 Task: Create a due date automation trigger when advanced on, on the tuesday before a card is due add dates not starting tomorrow at 11:00 AM.
Action: Mouse moved to (1394, 111)
Screenshot: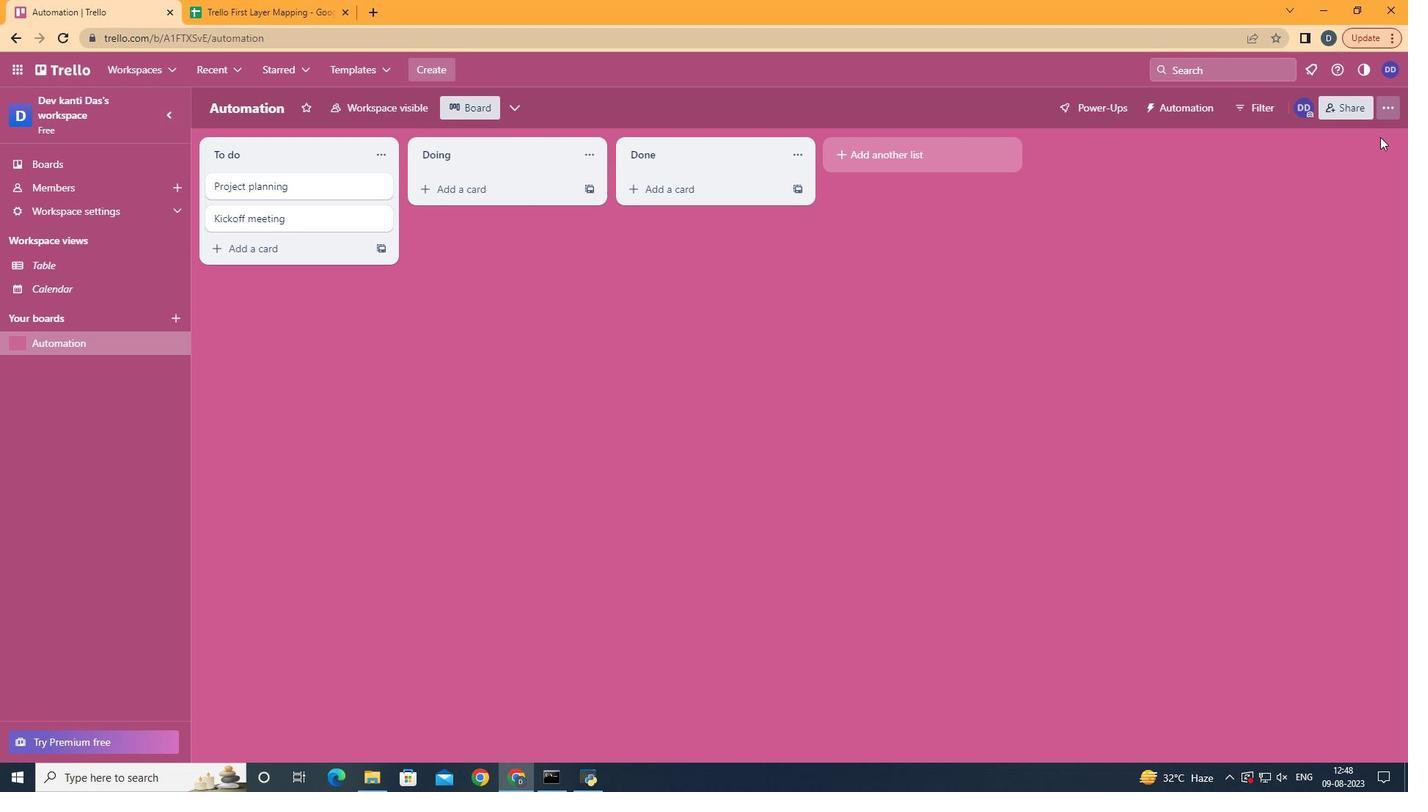 
Action: Mouse pressed left at (1394, 111)
Screenshot: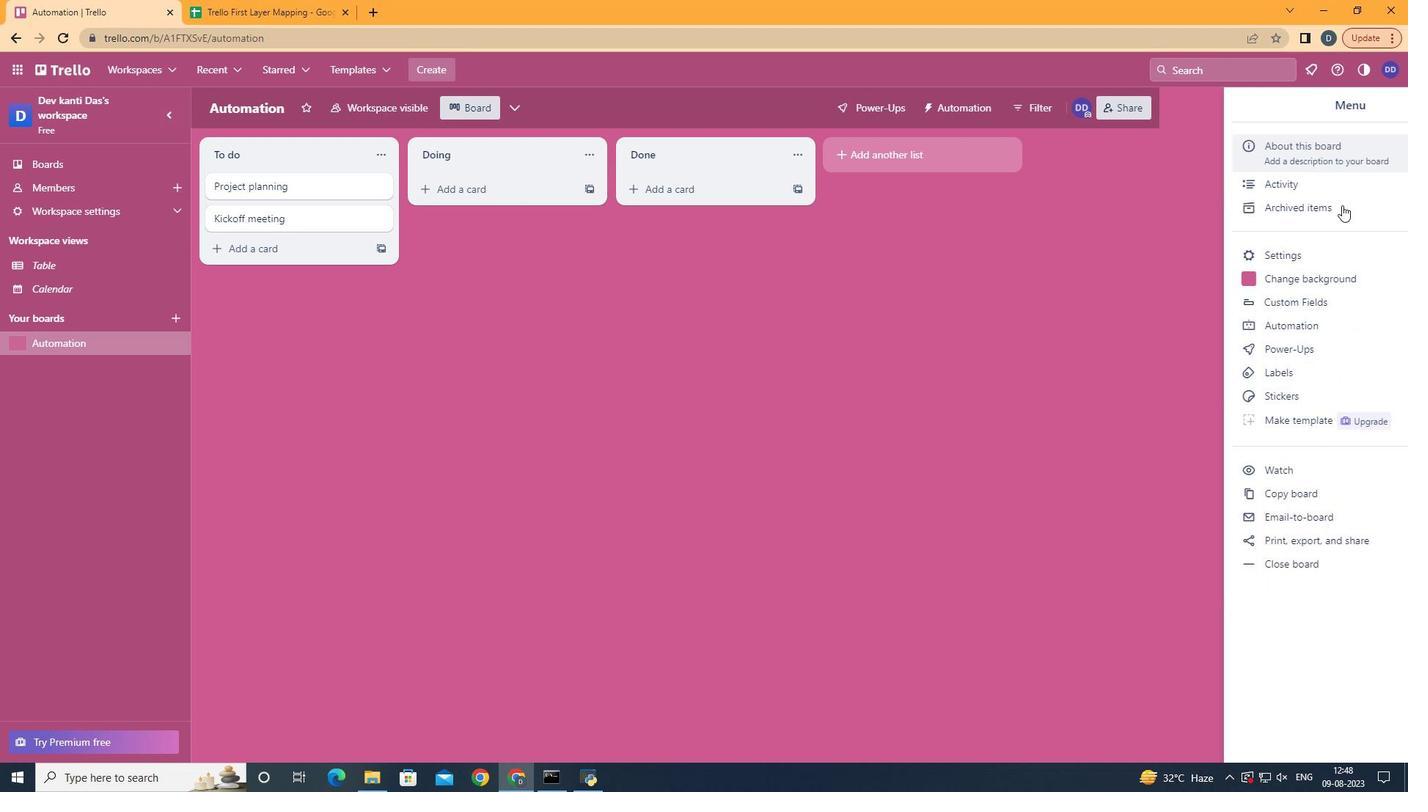 
Action: Mouse moved to (1226, 321)
Screenshot: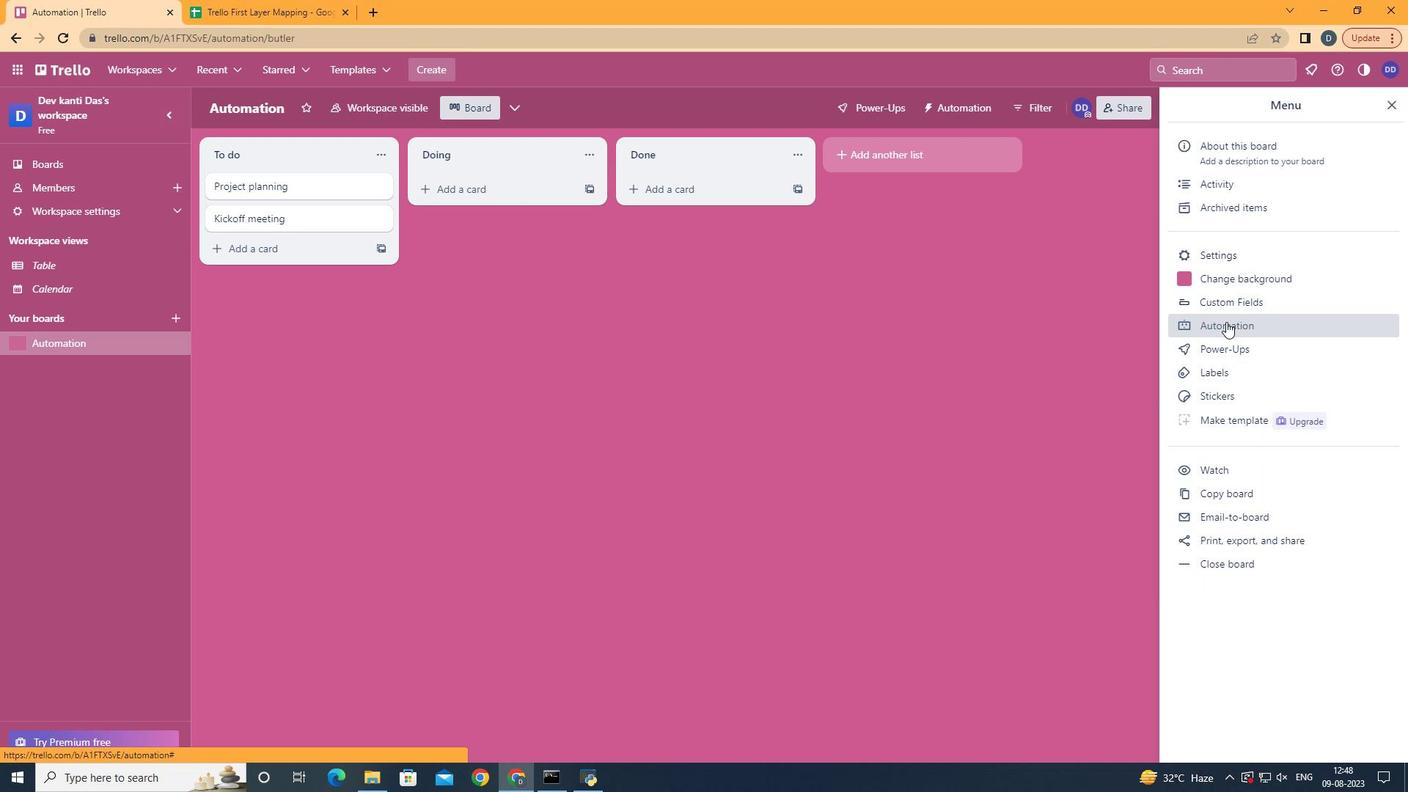 
Action: Mouse pressed left at (1226, 321)
Screenshot: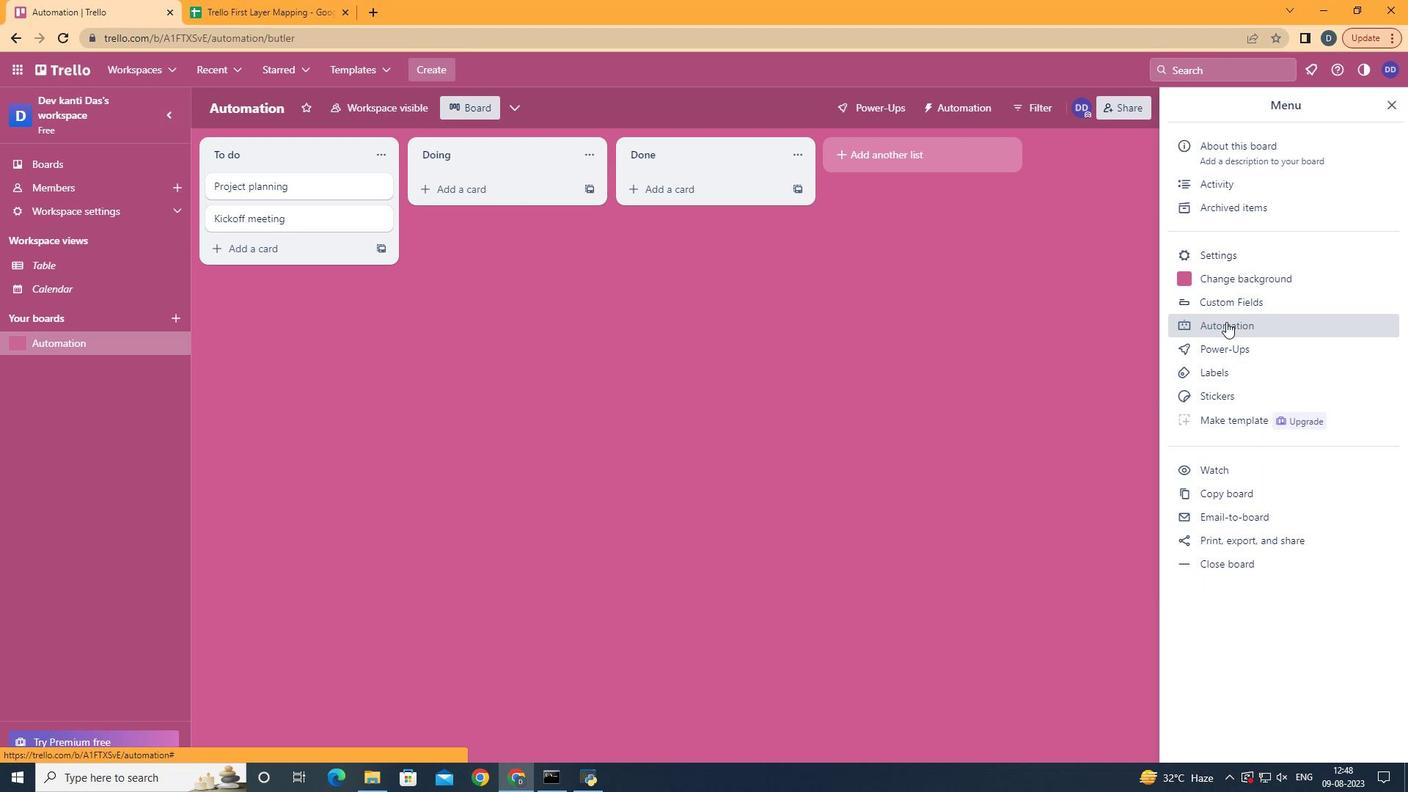 
Action: Mouse moved to (253, 293)
Screenshot: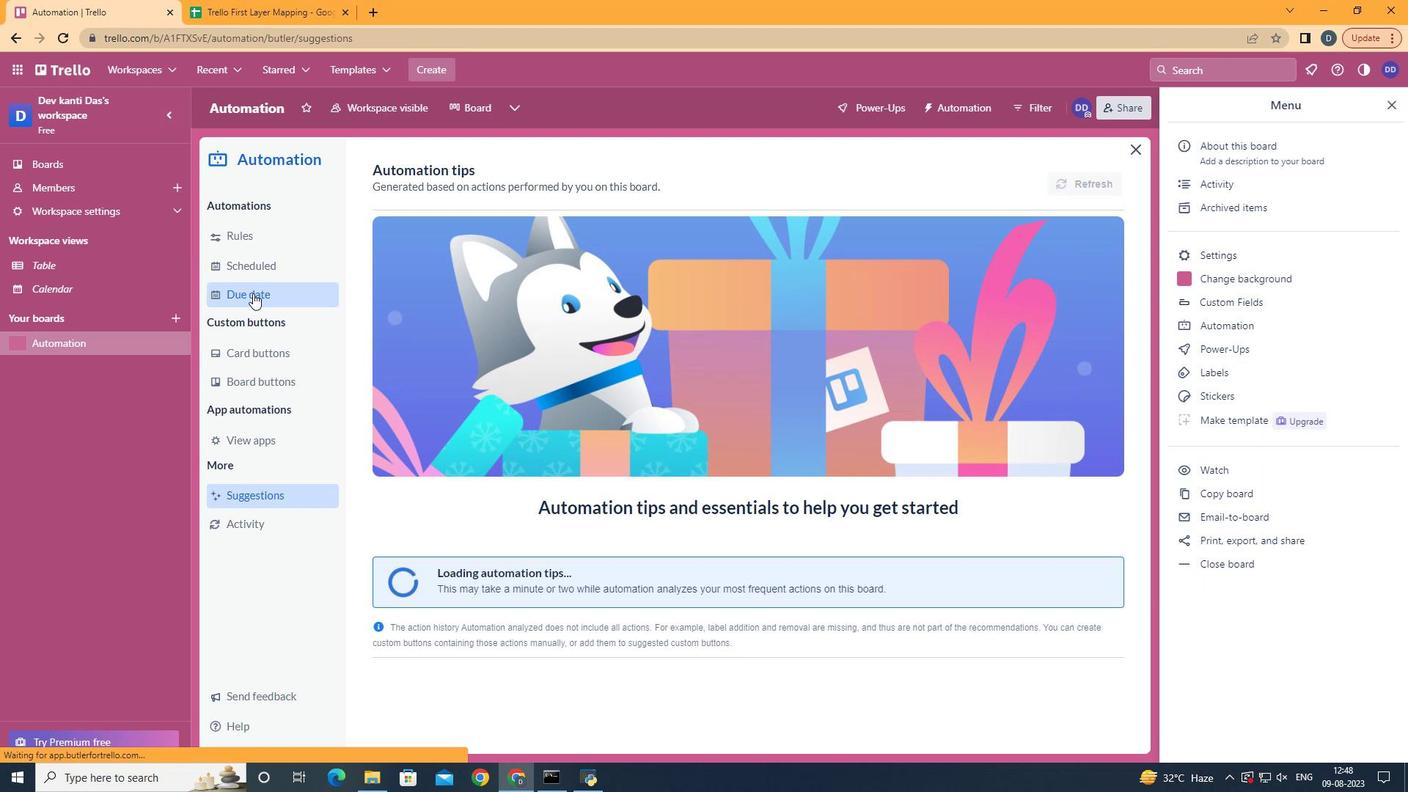 
Action: Mouse pressed left at (253, 293)
Screenshot: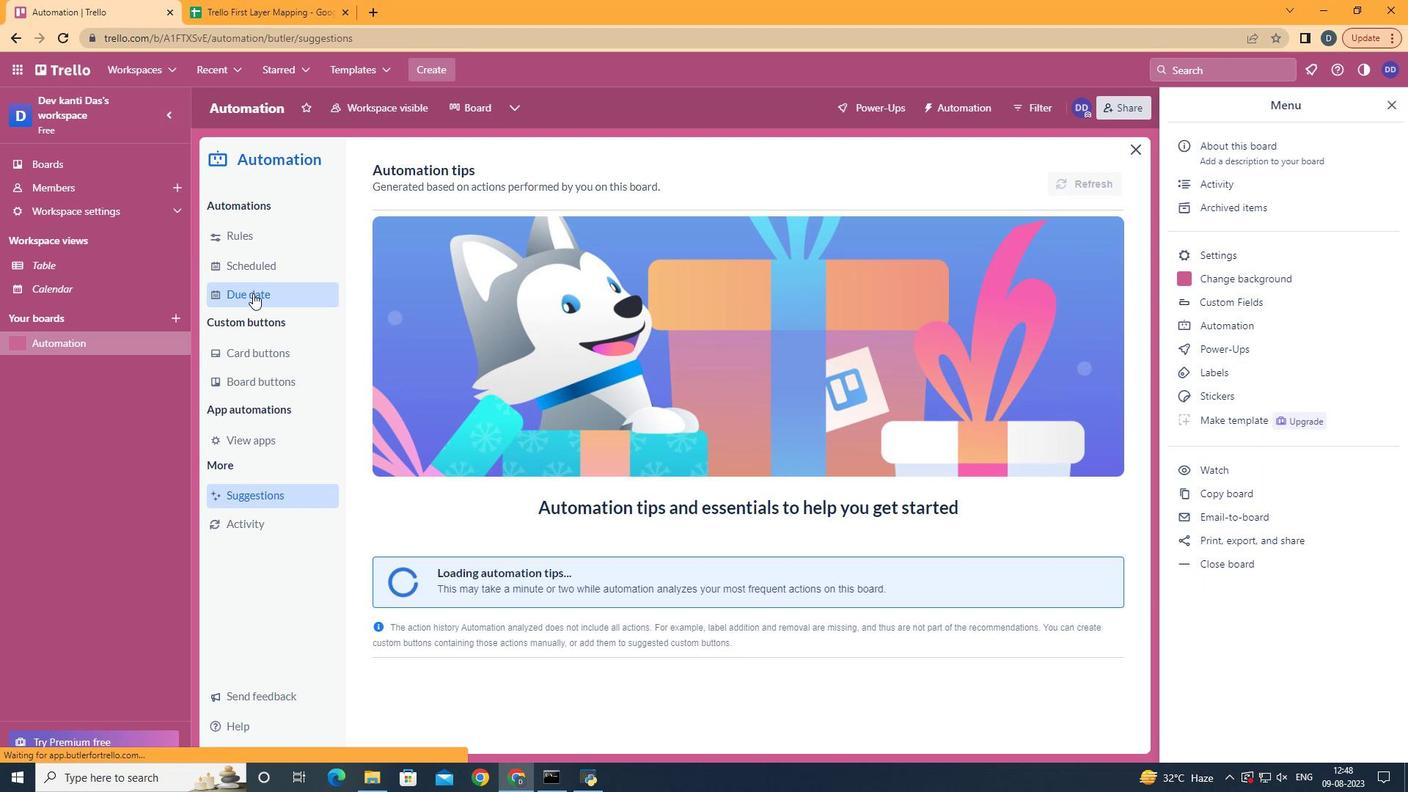 
Action: Mouse moved to (1016, 174)
Screenshot: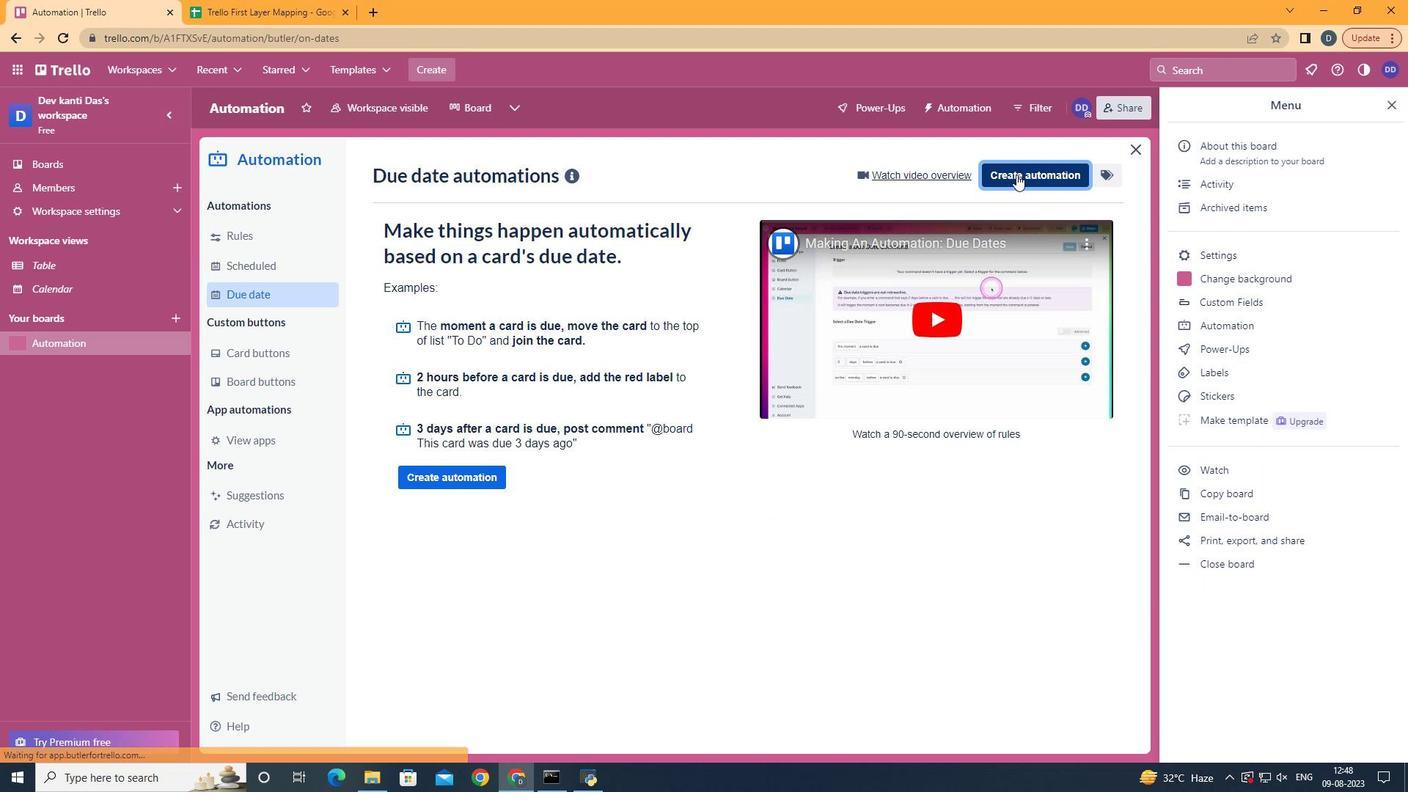 
Action: Mouse pressed left at (1016, 174)
Screenshot: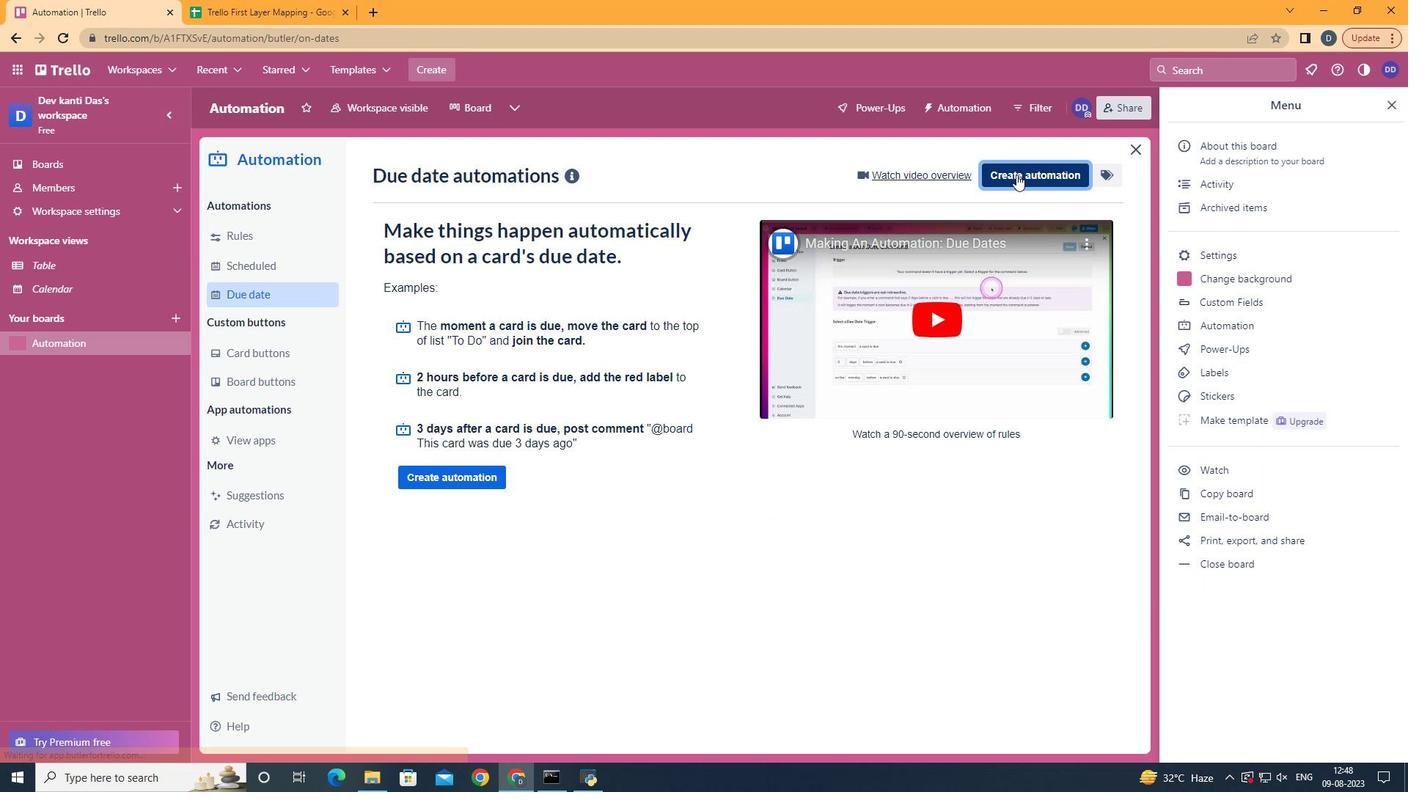 
Action: Mouse moved to (746, 313)
Screenshot: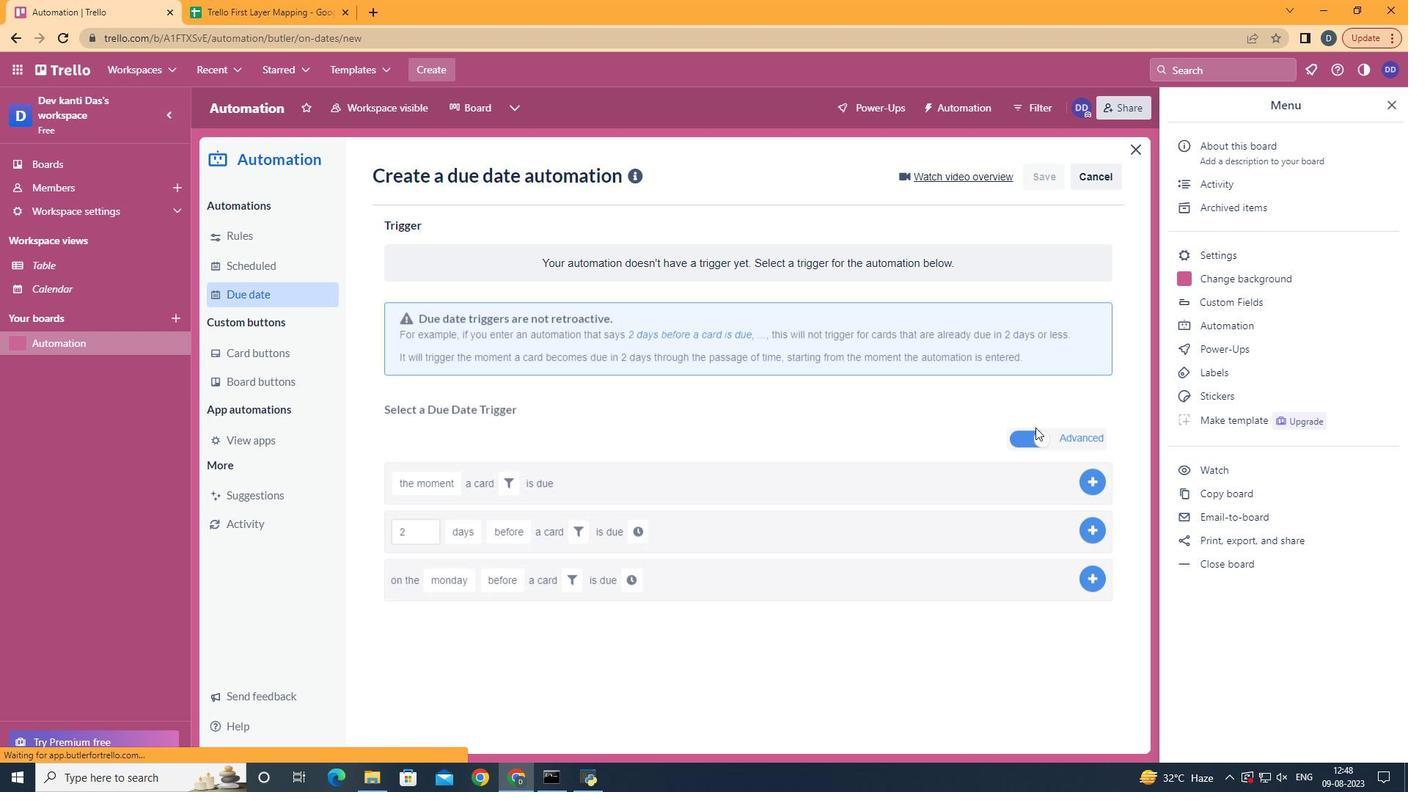 
Action: Mouse pressed left at (746, 313)
Screenshot: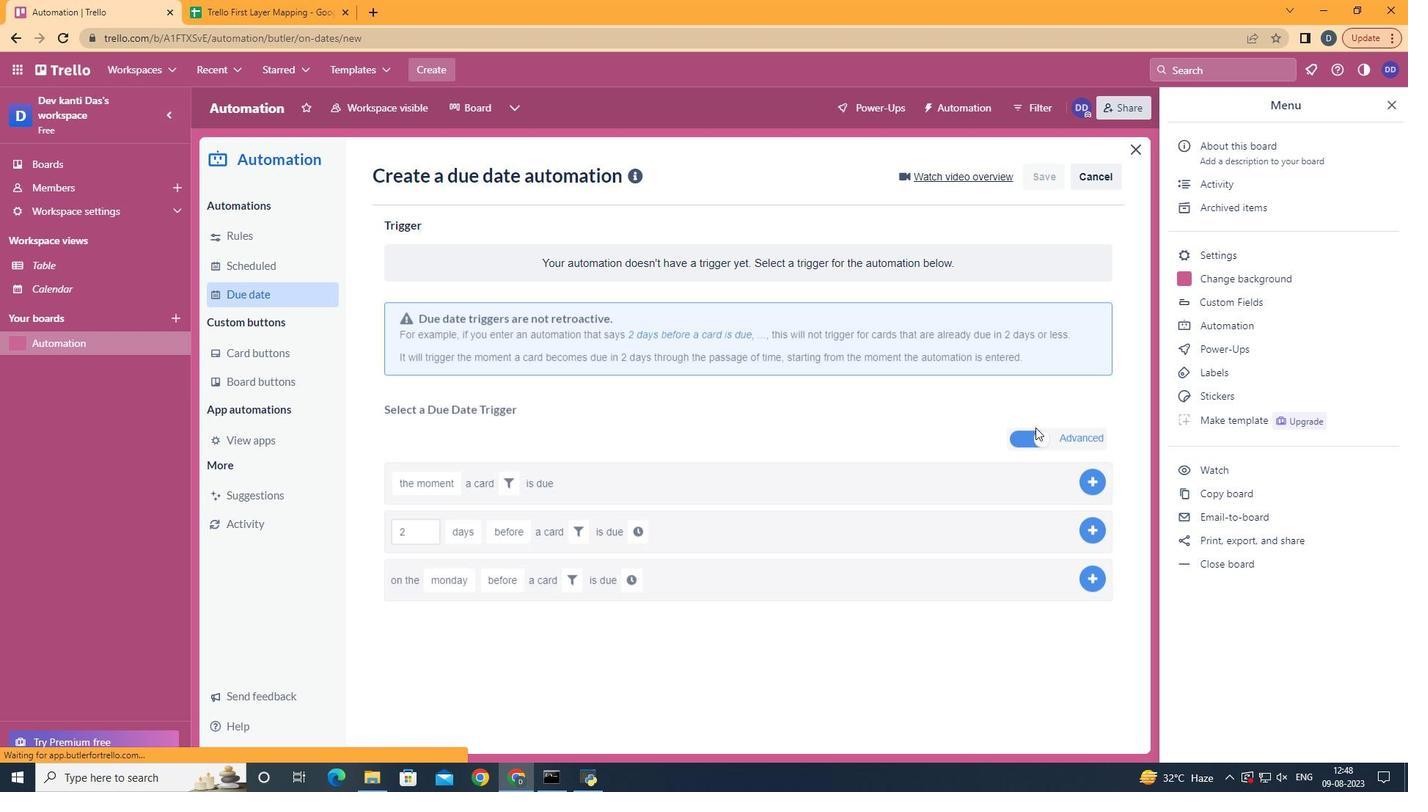 
Action: Mouse moved to (473, 410)
Screenshot: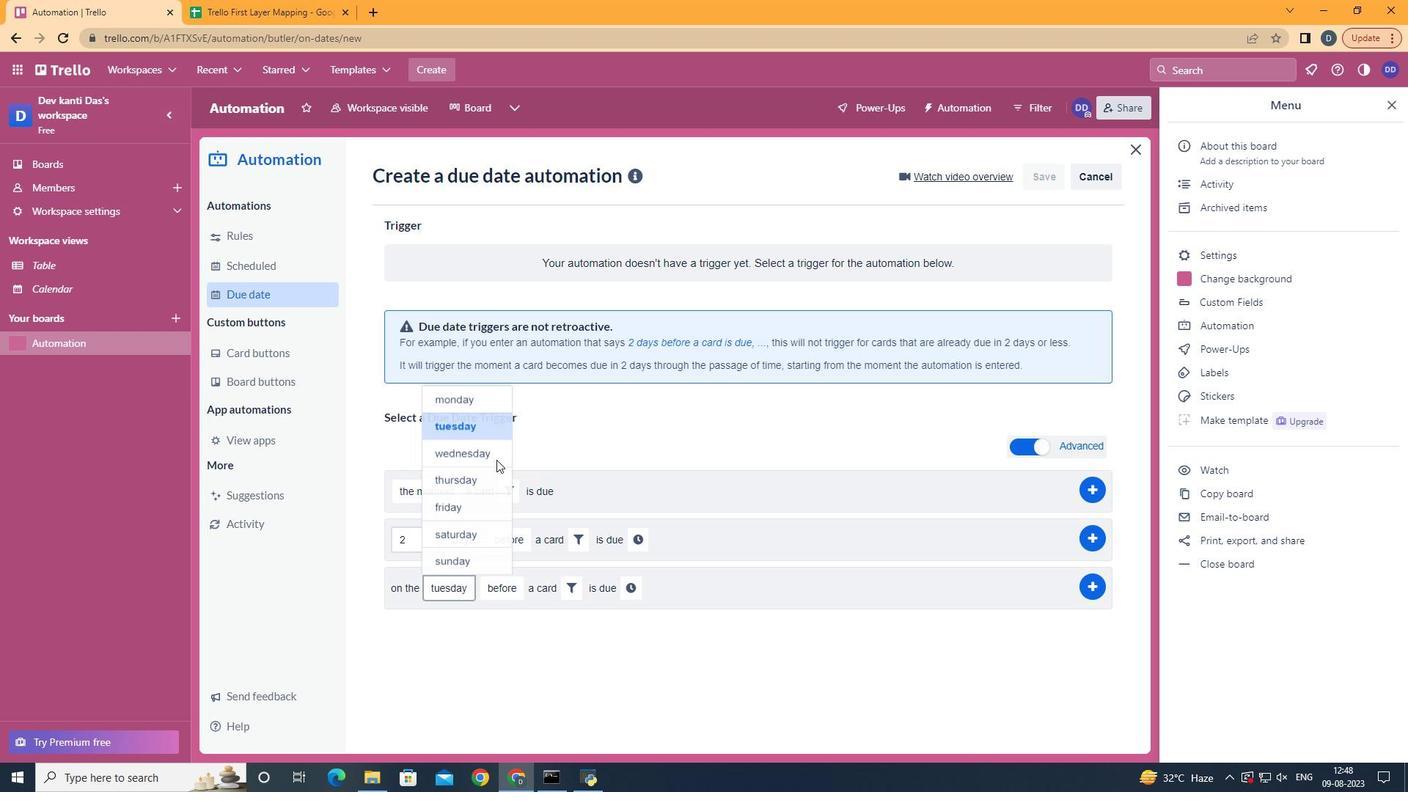 
Action: Mouse pressed left at (473, 410)
Screenshot: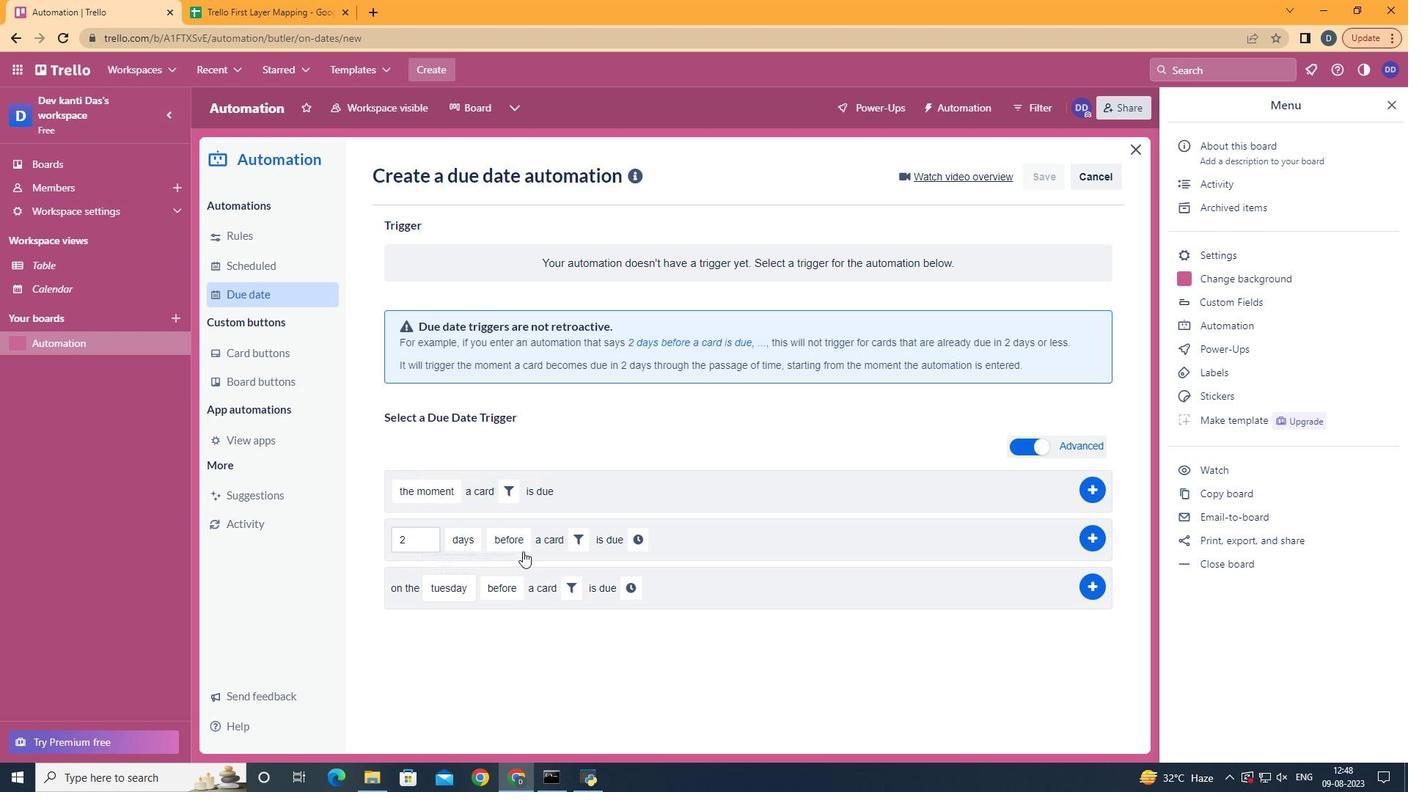 
Action: Mouse moved to (517, 620)
Screenshot: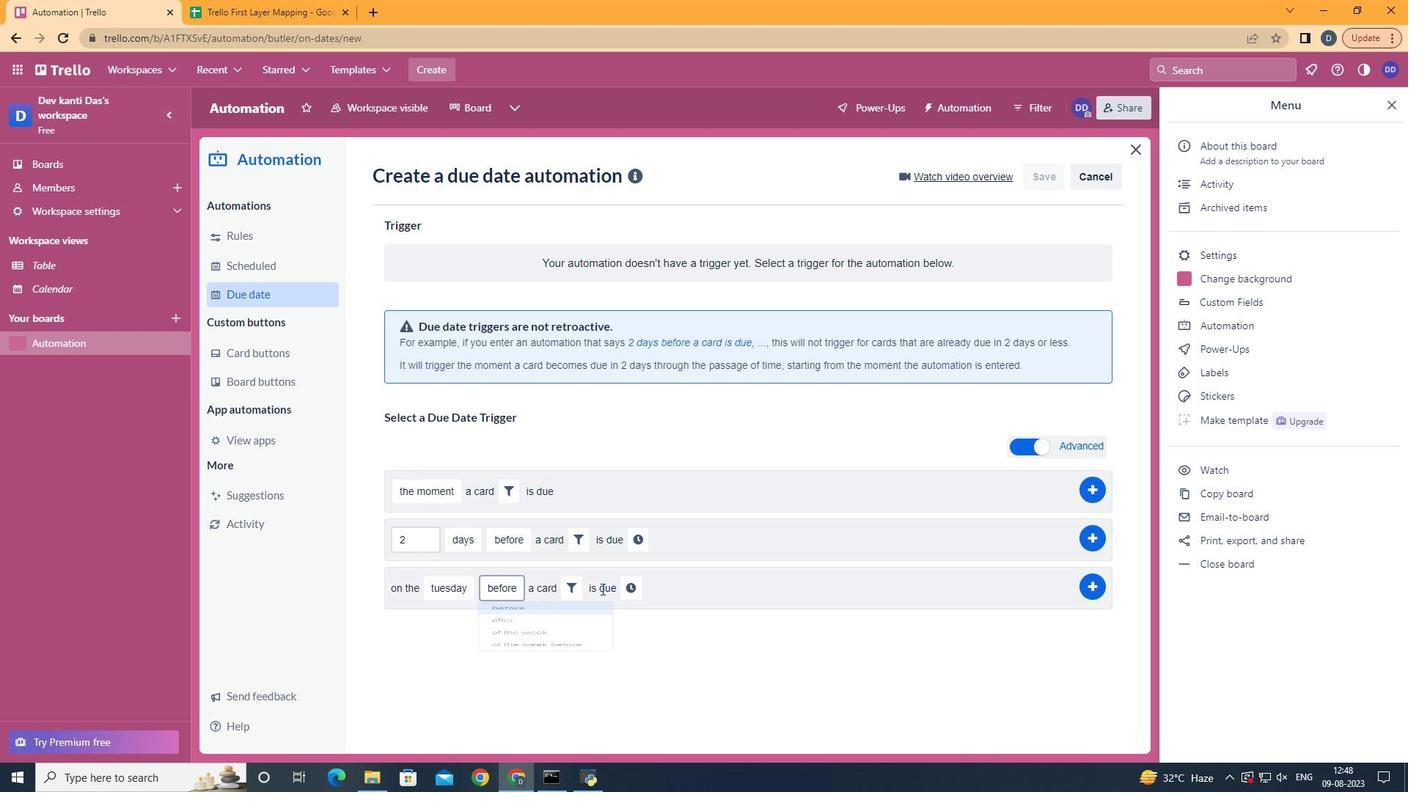 
Action: Mouse pressed left at (517, 620)
Screenshot: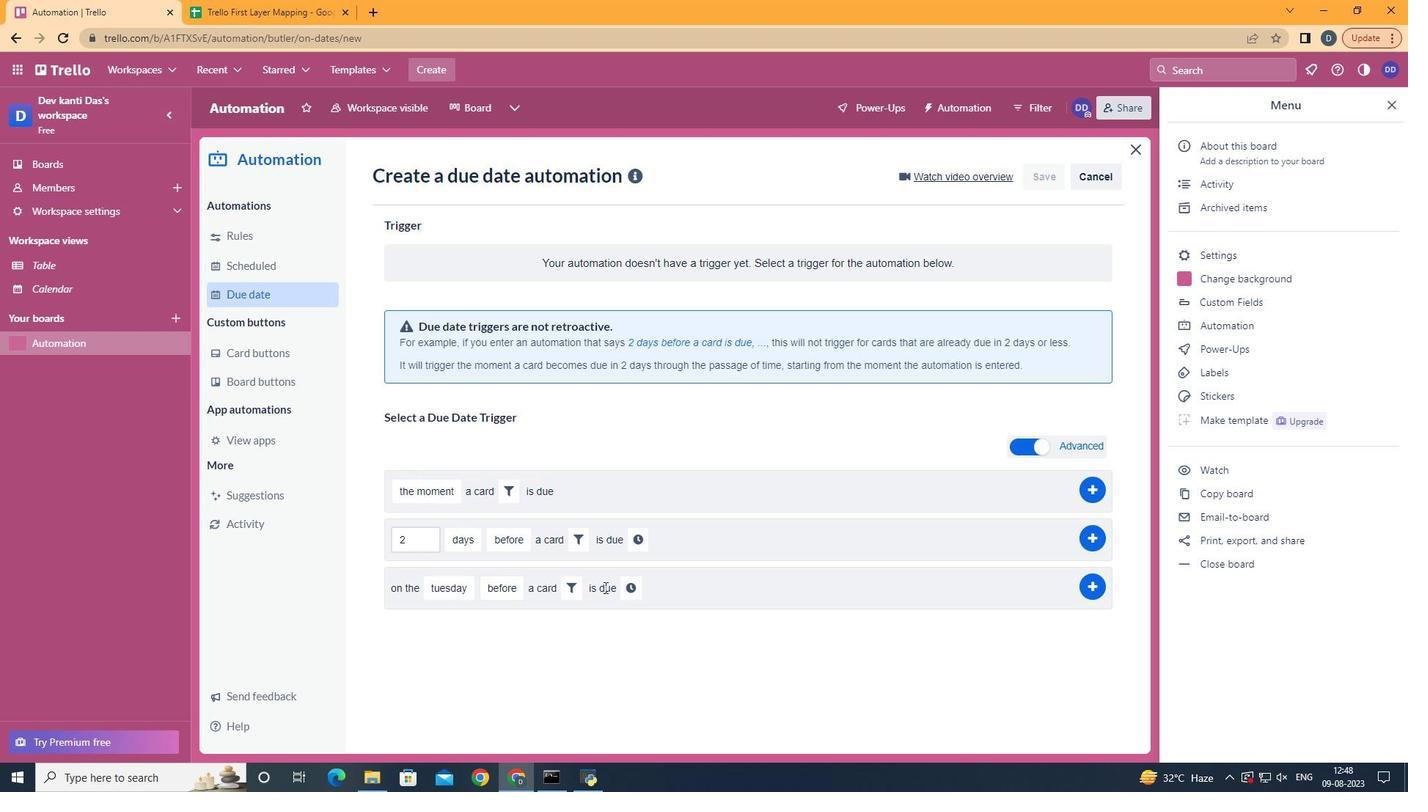 
Action: Mouse moved to (576, 586)
Screenshot: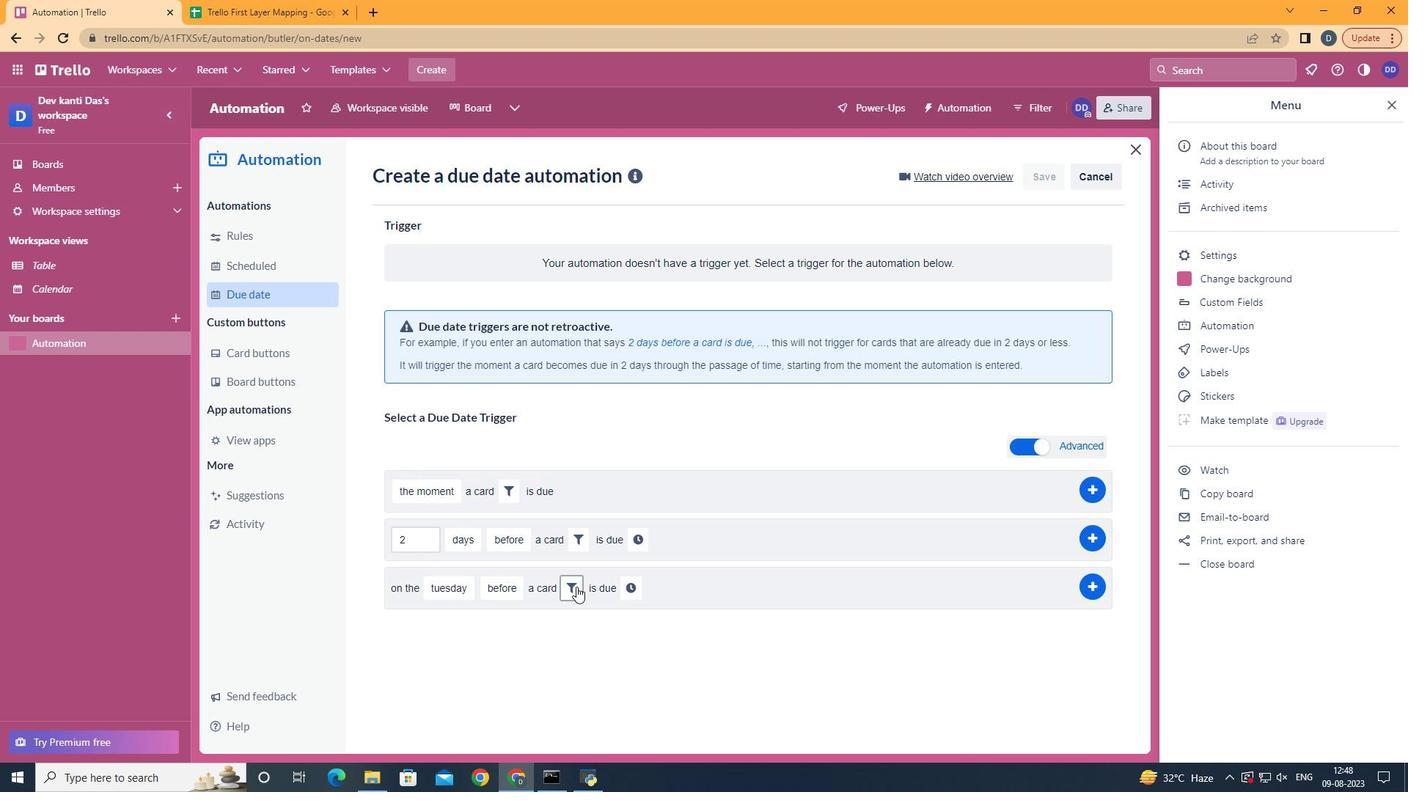 
Action: Mouse pressed left at (576, 586)
Screenshot: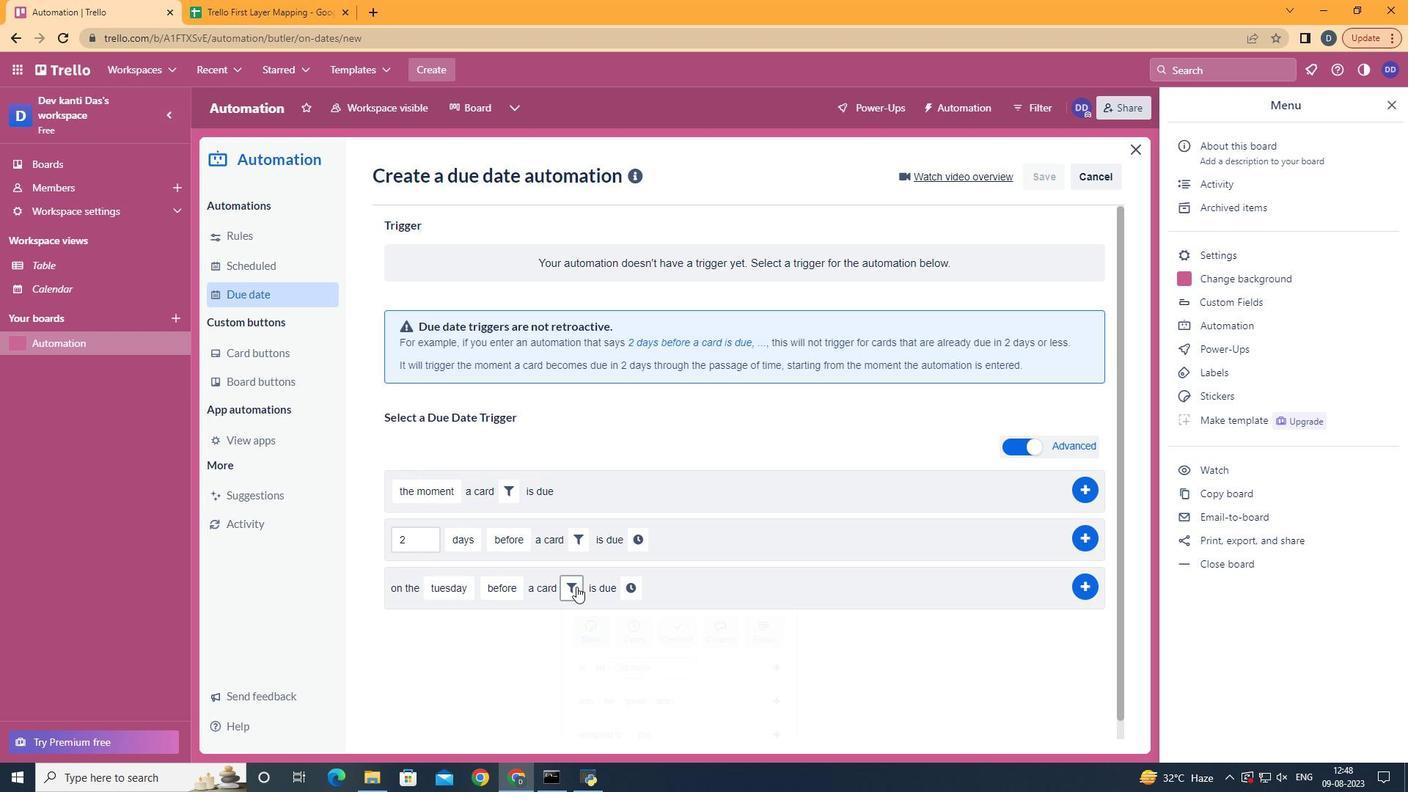 
Action: Mouse moved to (652, 641)
Screenshot: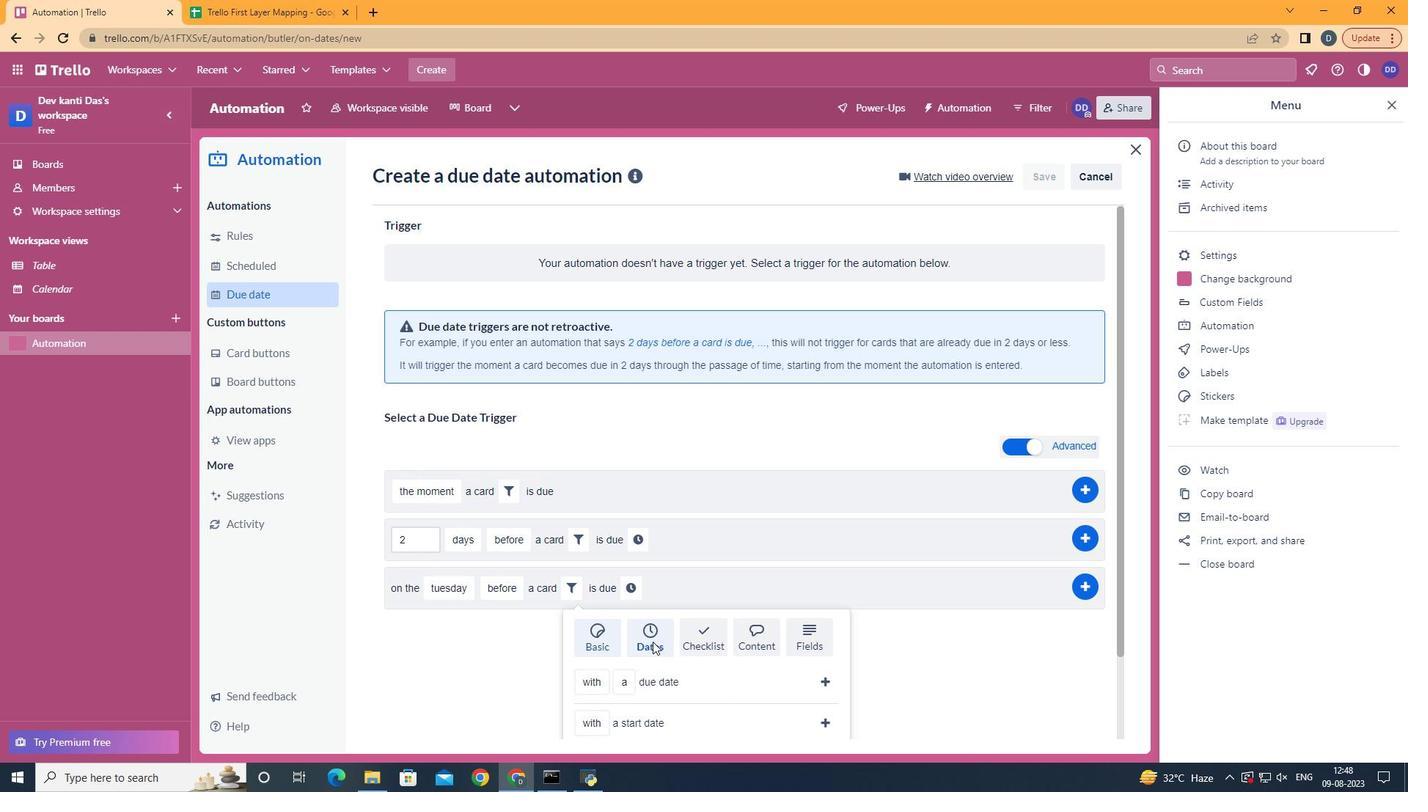 
Action: Mouse pressed left at (652, 641)
Screenshot: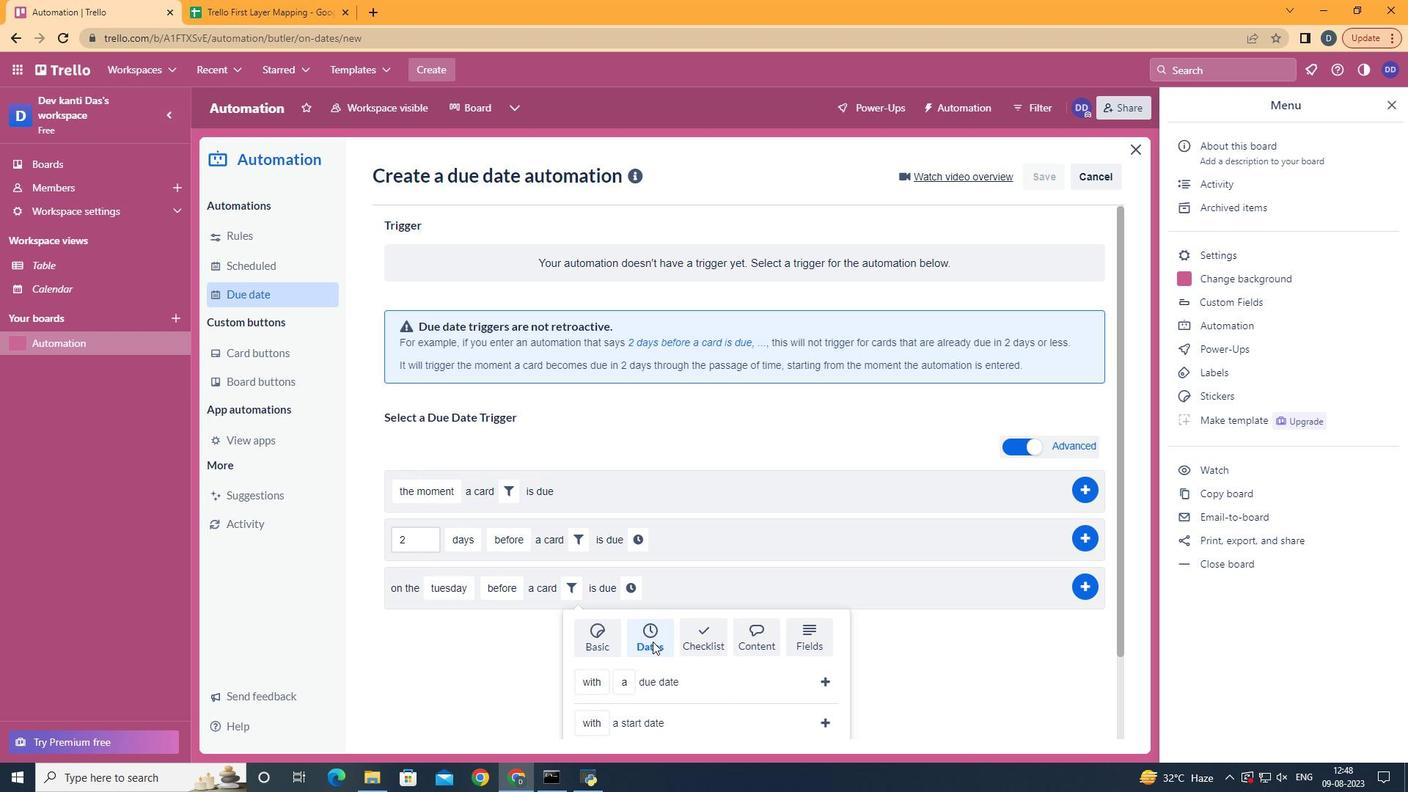
Action: Mouse scrolled (652, 641) with delta (0, 0)
Screenshot: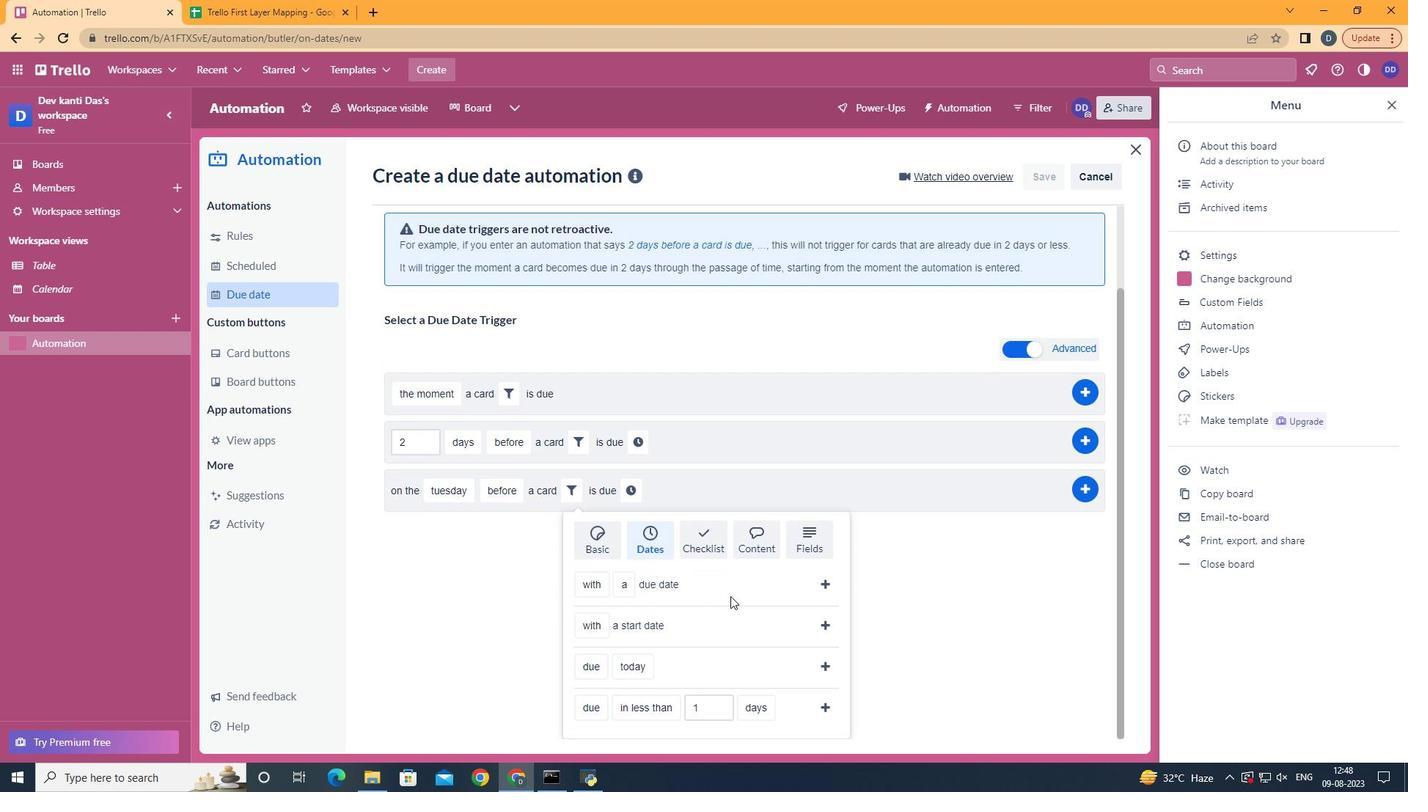 
Action: Mouse scrolled (652, 641) with delta (0, 0)
Screenshot: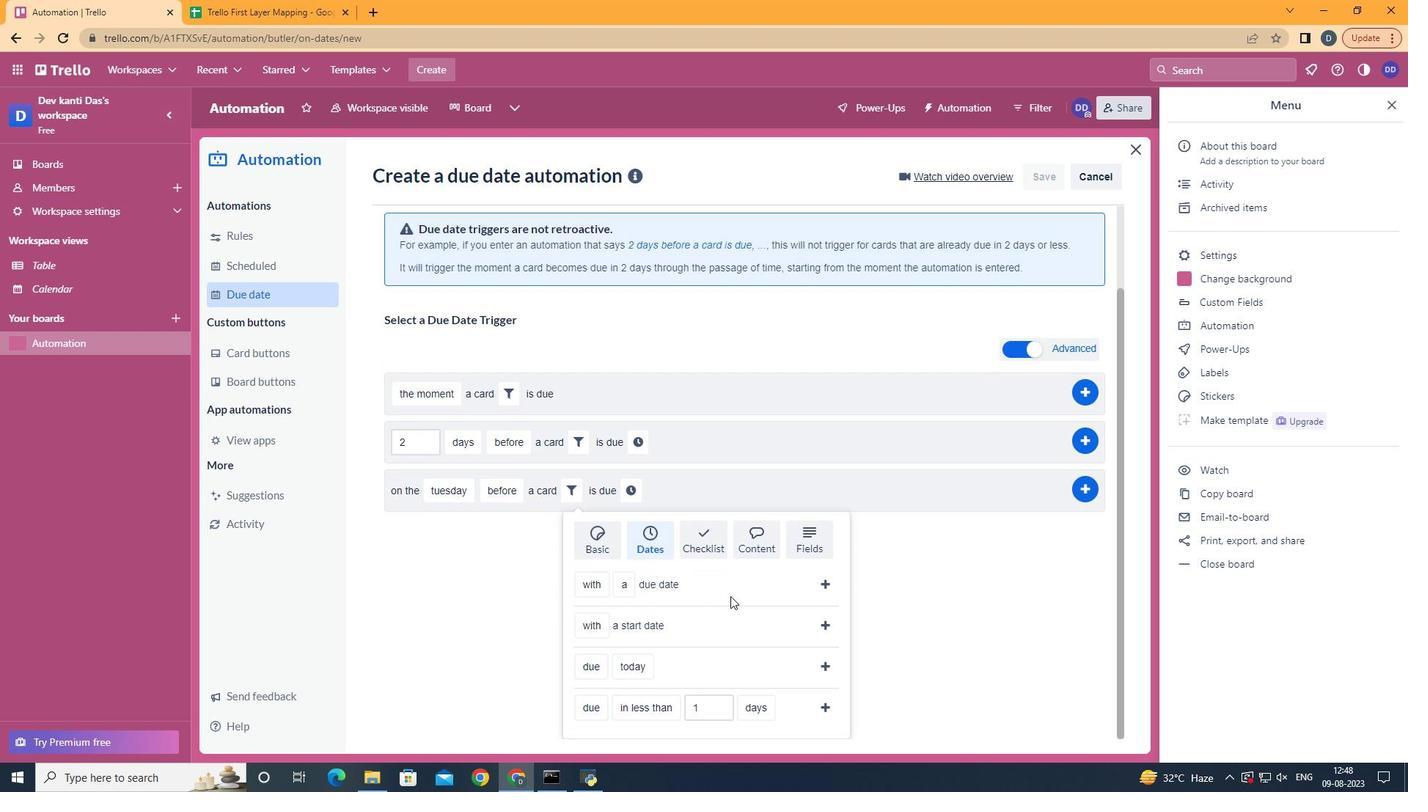 
Action: Mouse scrolled (652, 641) with delta (0, 0)
Screenshot: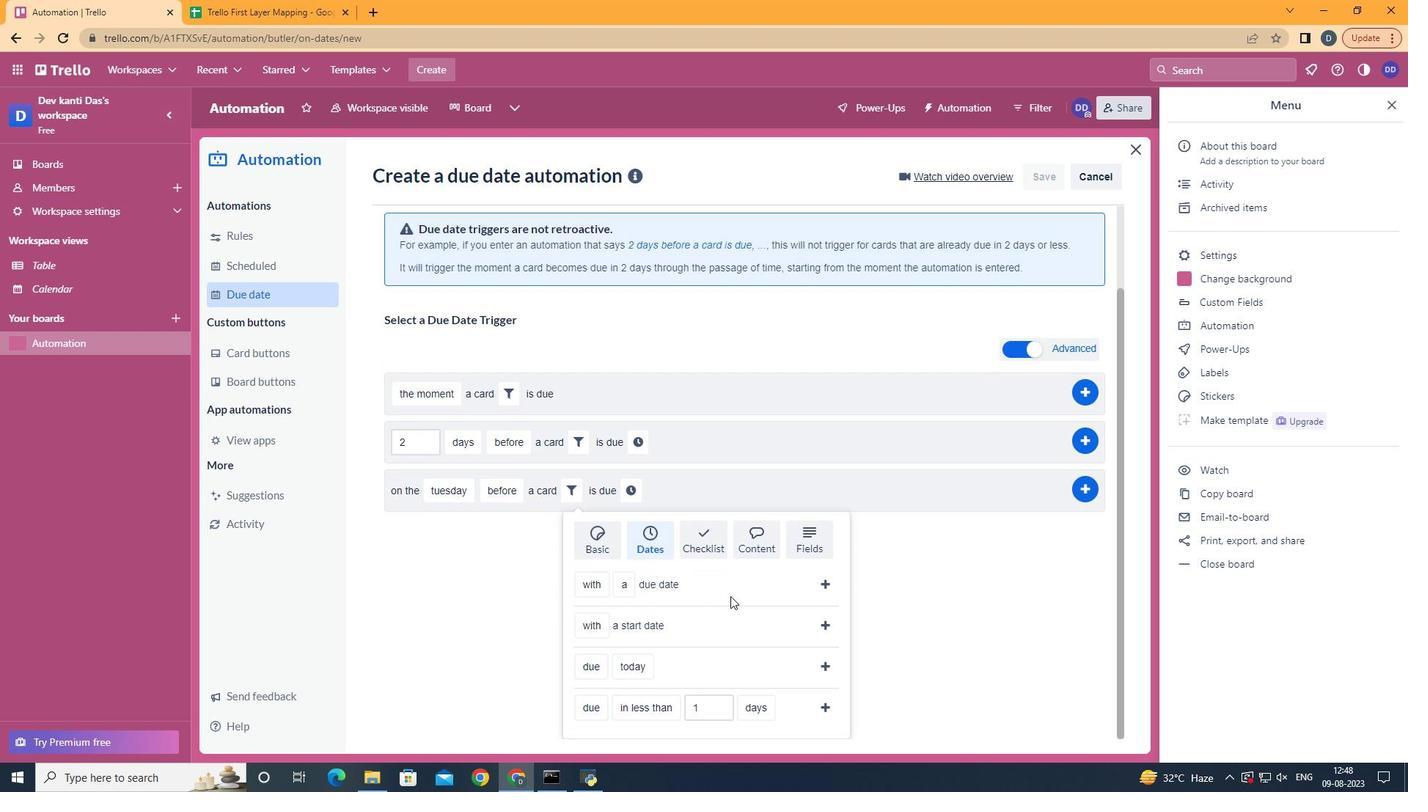 
Action: Mouse scrolled (652, 641) with delta (0, 0)
Screenshot: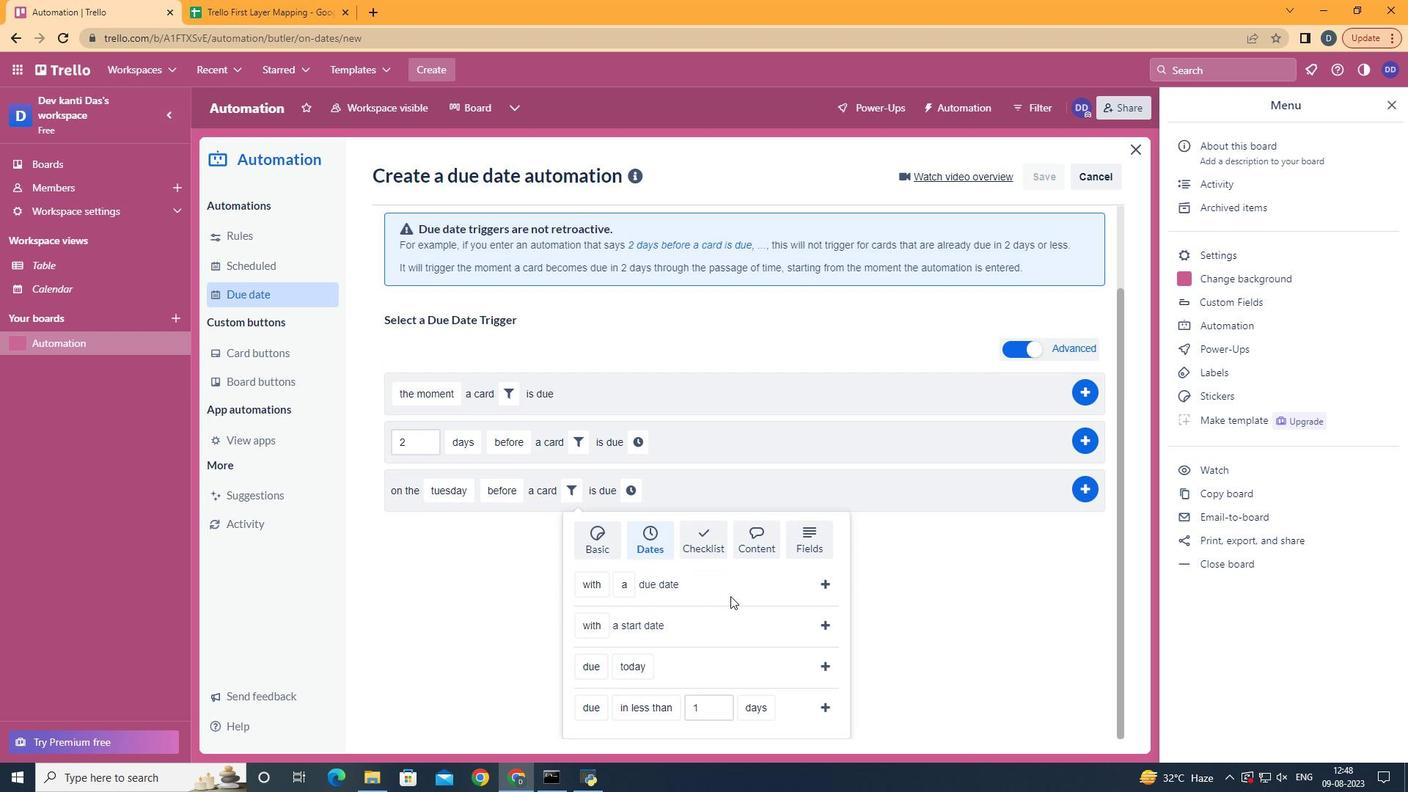 
Action: Mouse moved to (609, 640)
Screenshot: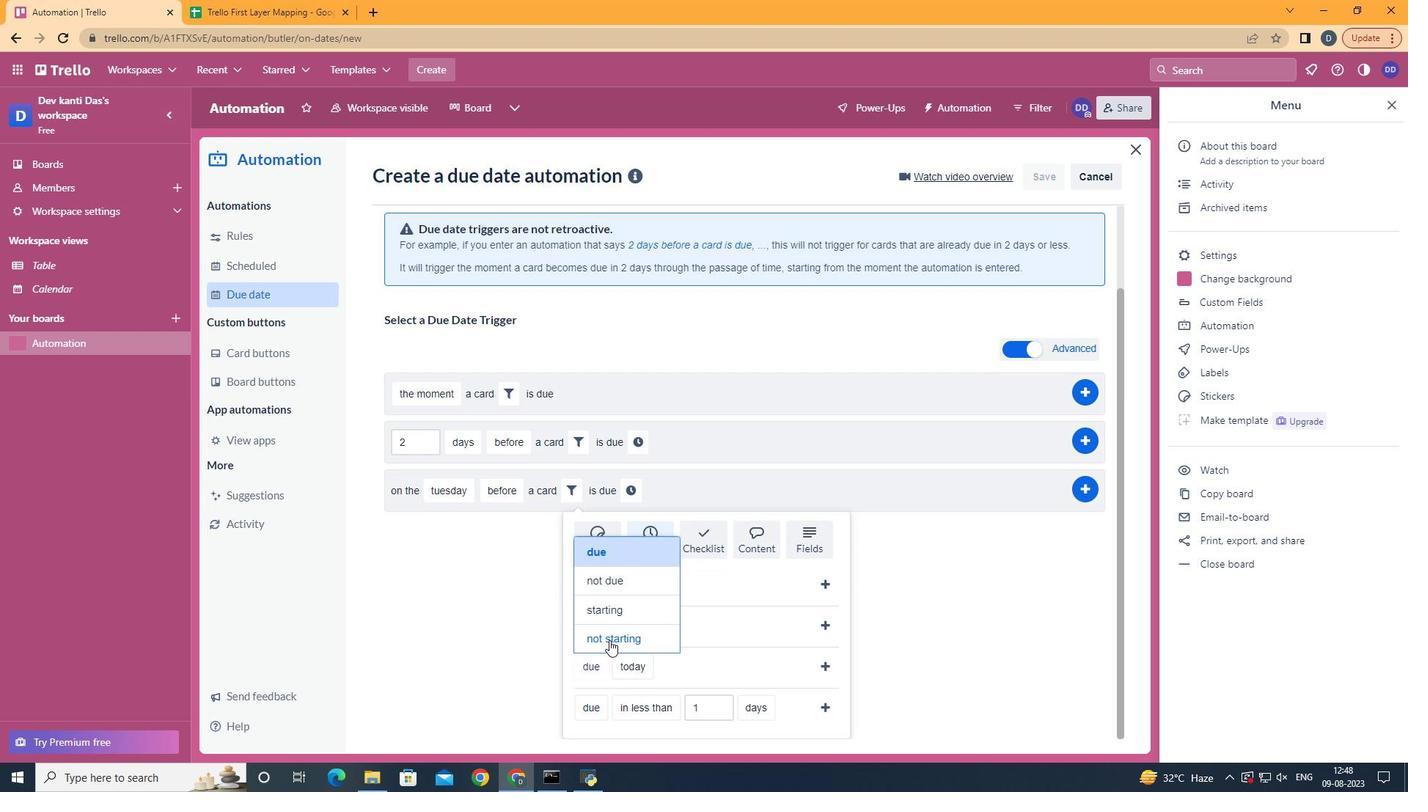 
Action: Mouse pressed left at (609, 640)
Screenshot: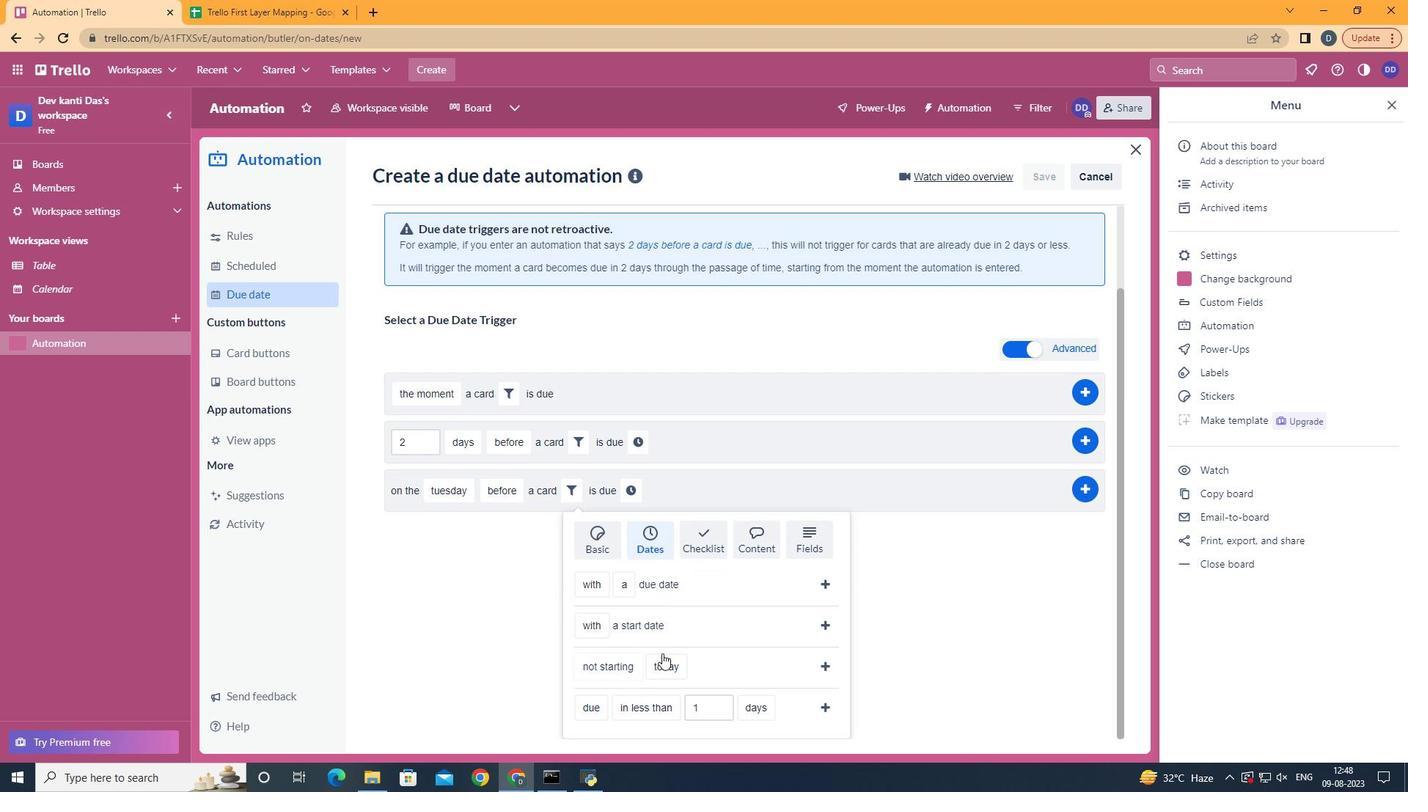 
Action: Mouse moved to (703, 520)
Screenshot: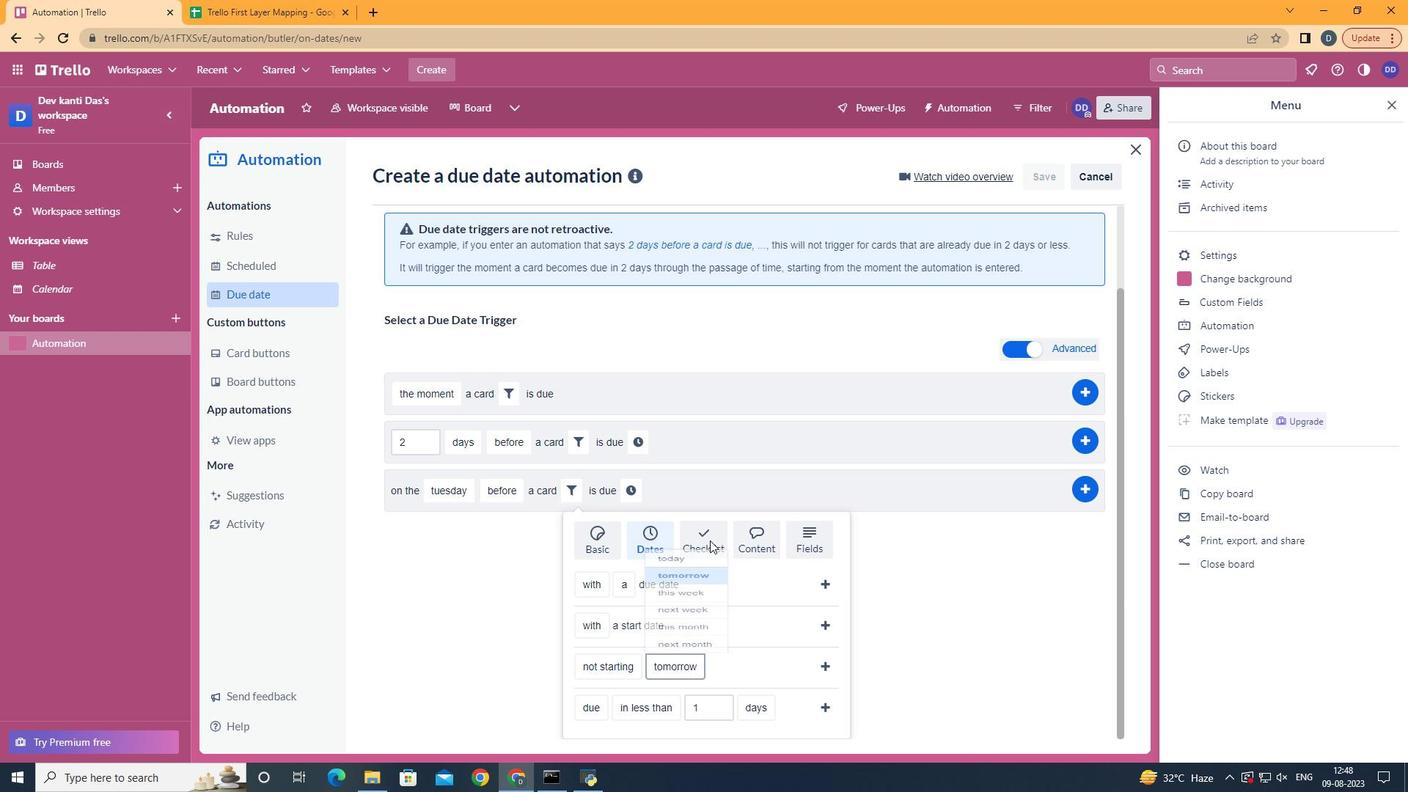 
Action: Mouse pressed left at (703, 520)
Screenshot: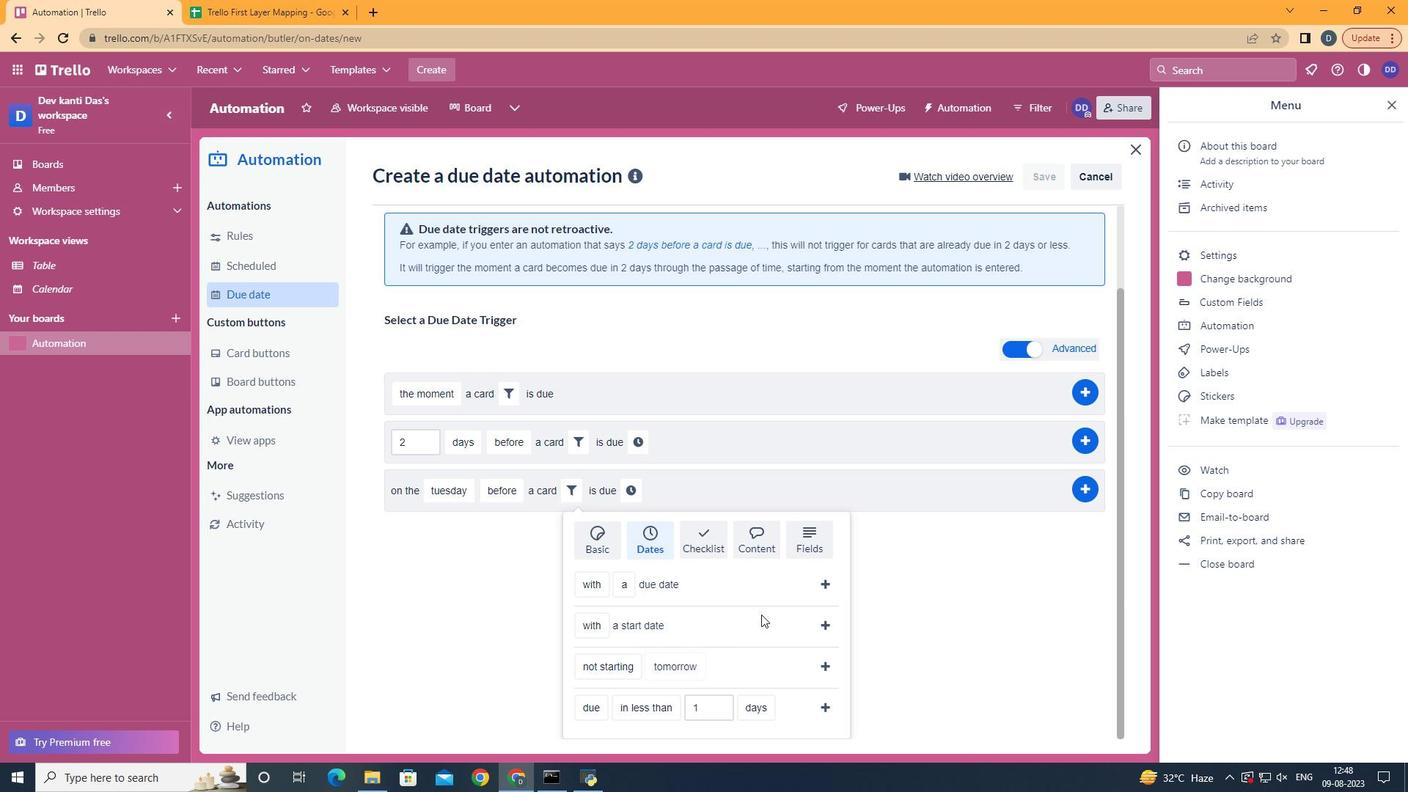 
Action: Mouse moved to (818, 667)
Screenshot: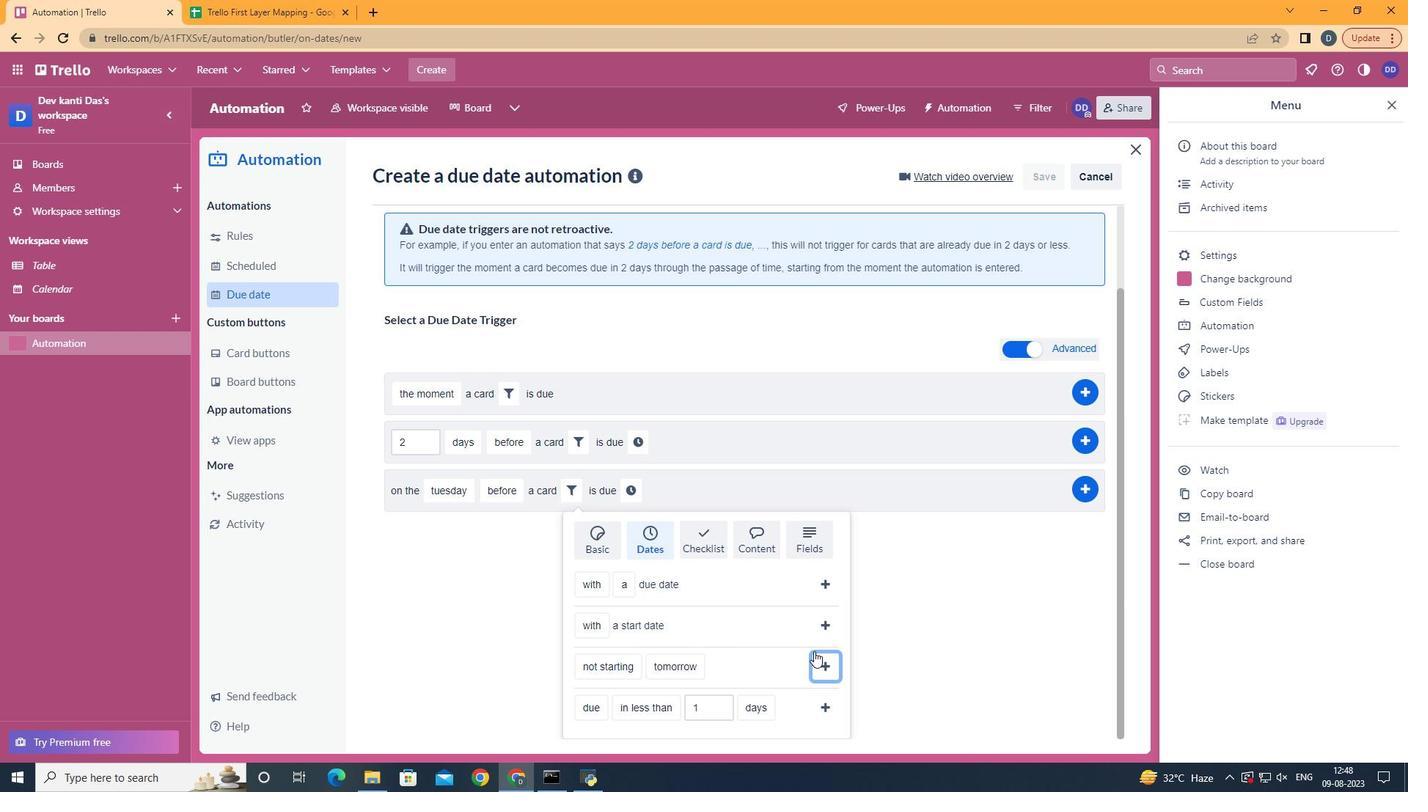 
Action: Mouse pressed left at (818, 667)
Screenshot: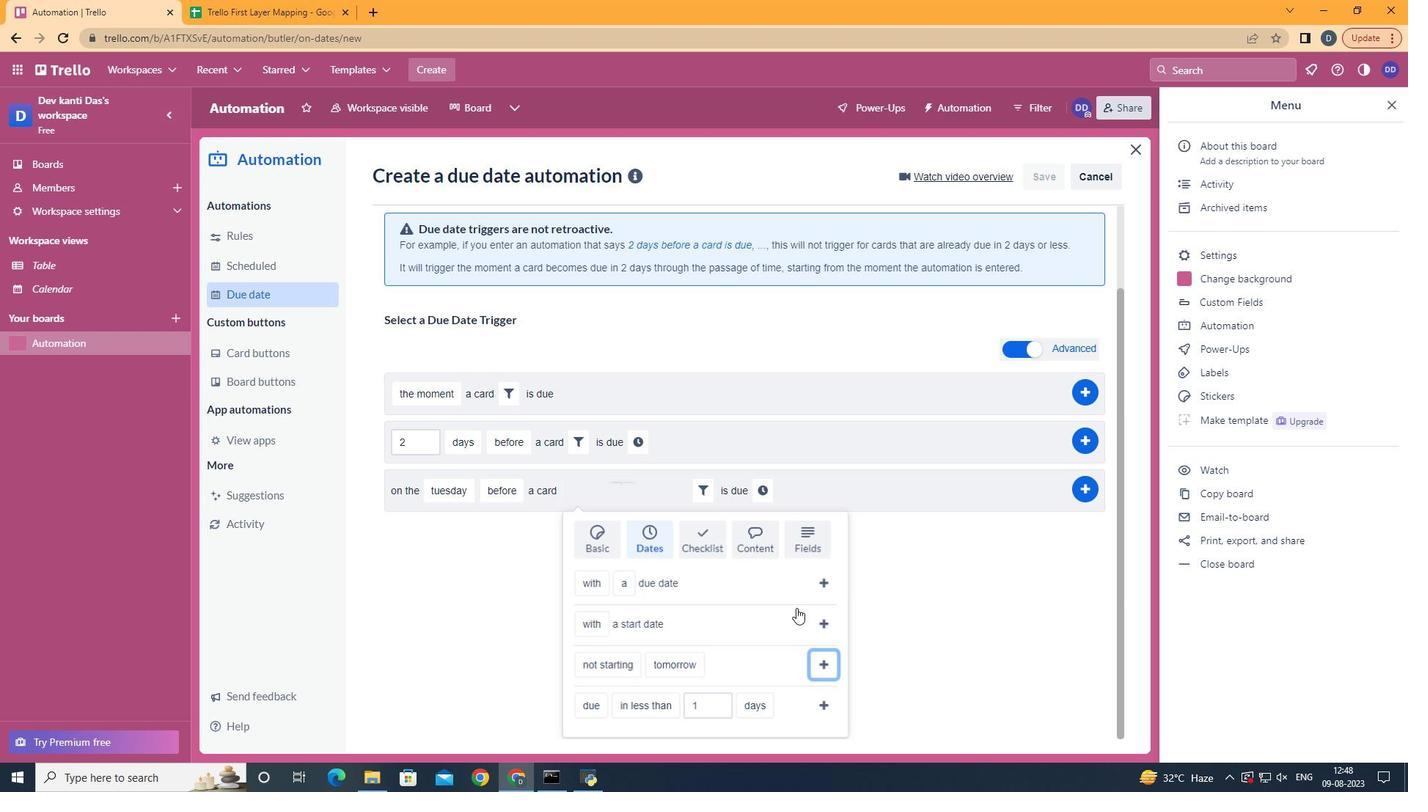
Action: Mouse moved to (764, 583)
Screenshot: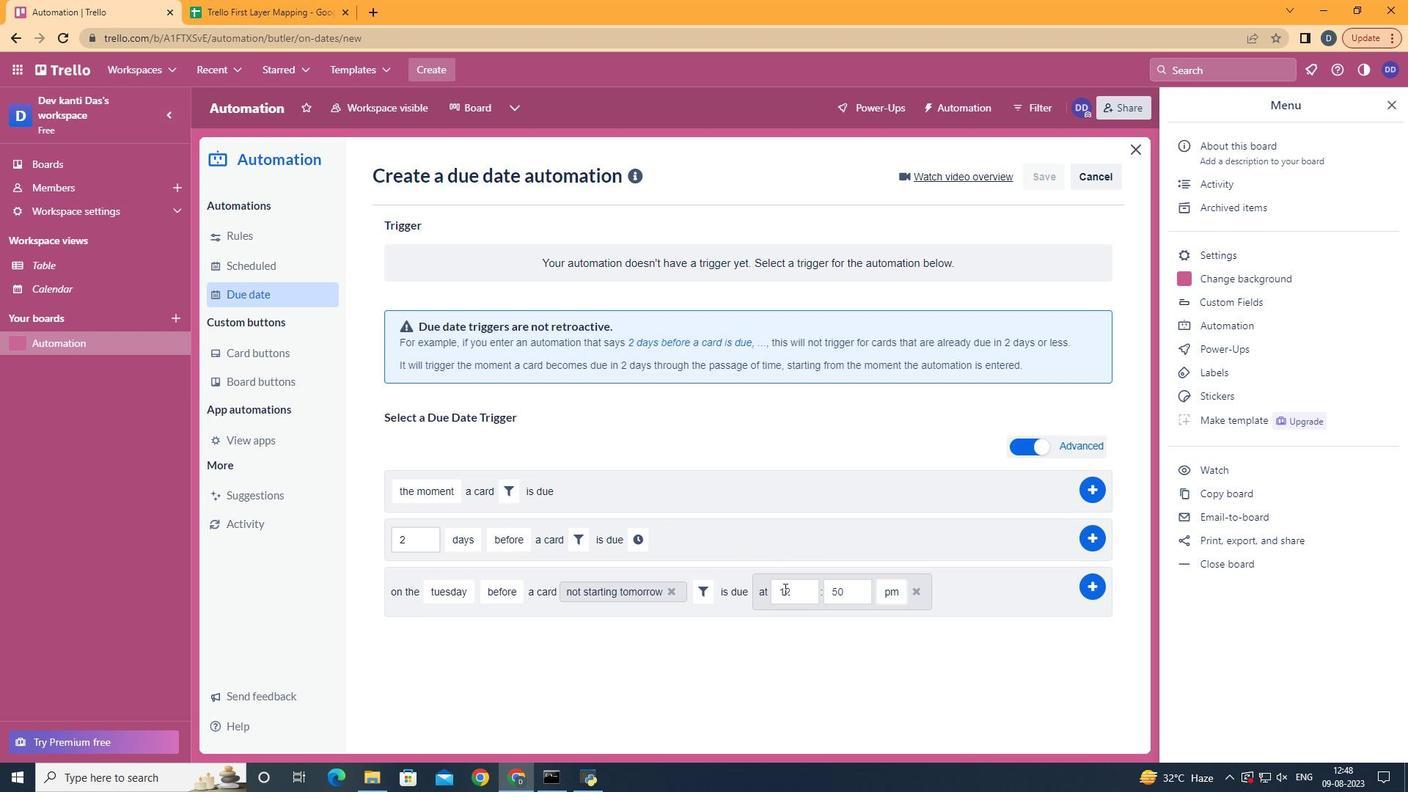 
Action: Mouse pressed left at (764, 583)
Screenshot: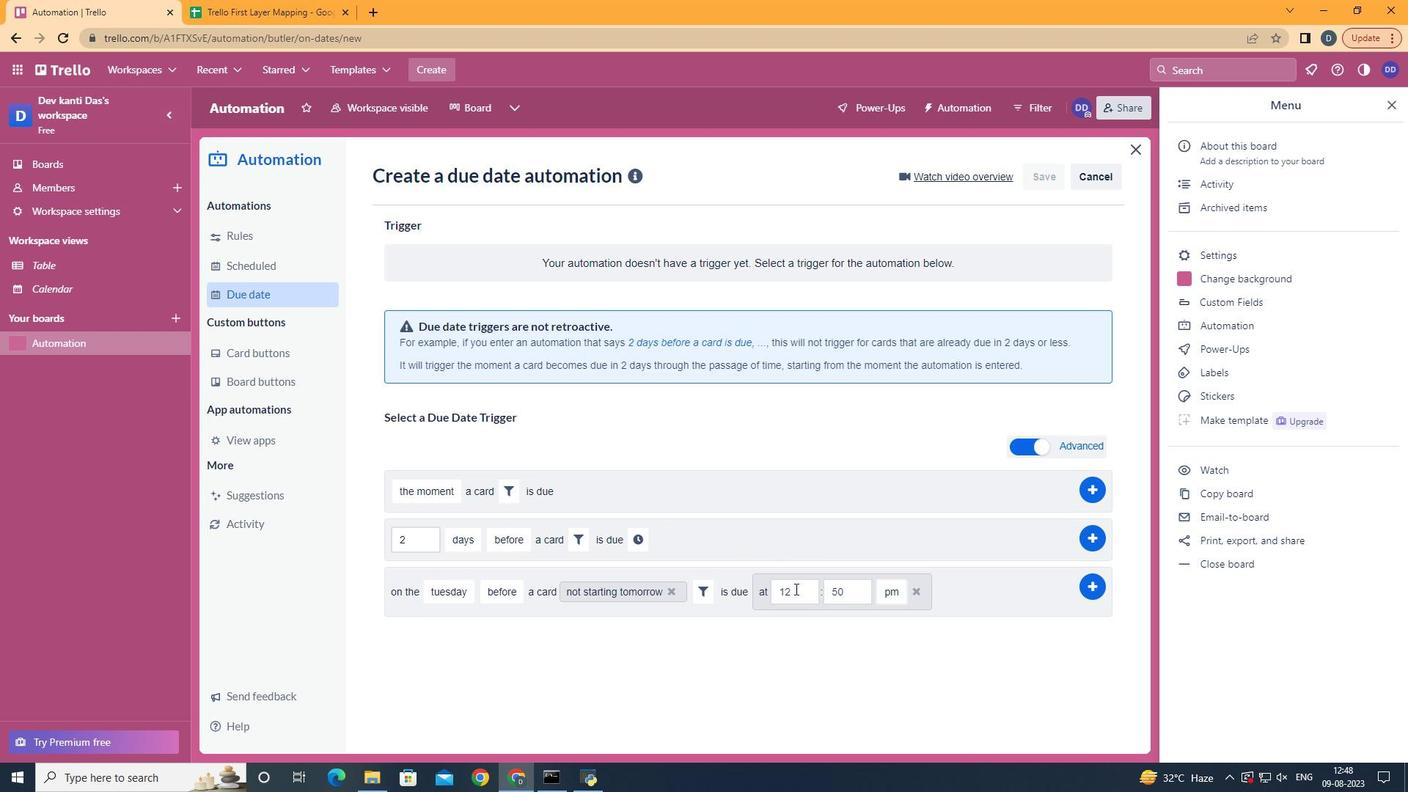 
Action: Mouse moved to (800, 588)
Screenshot: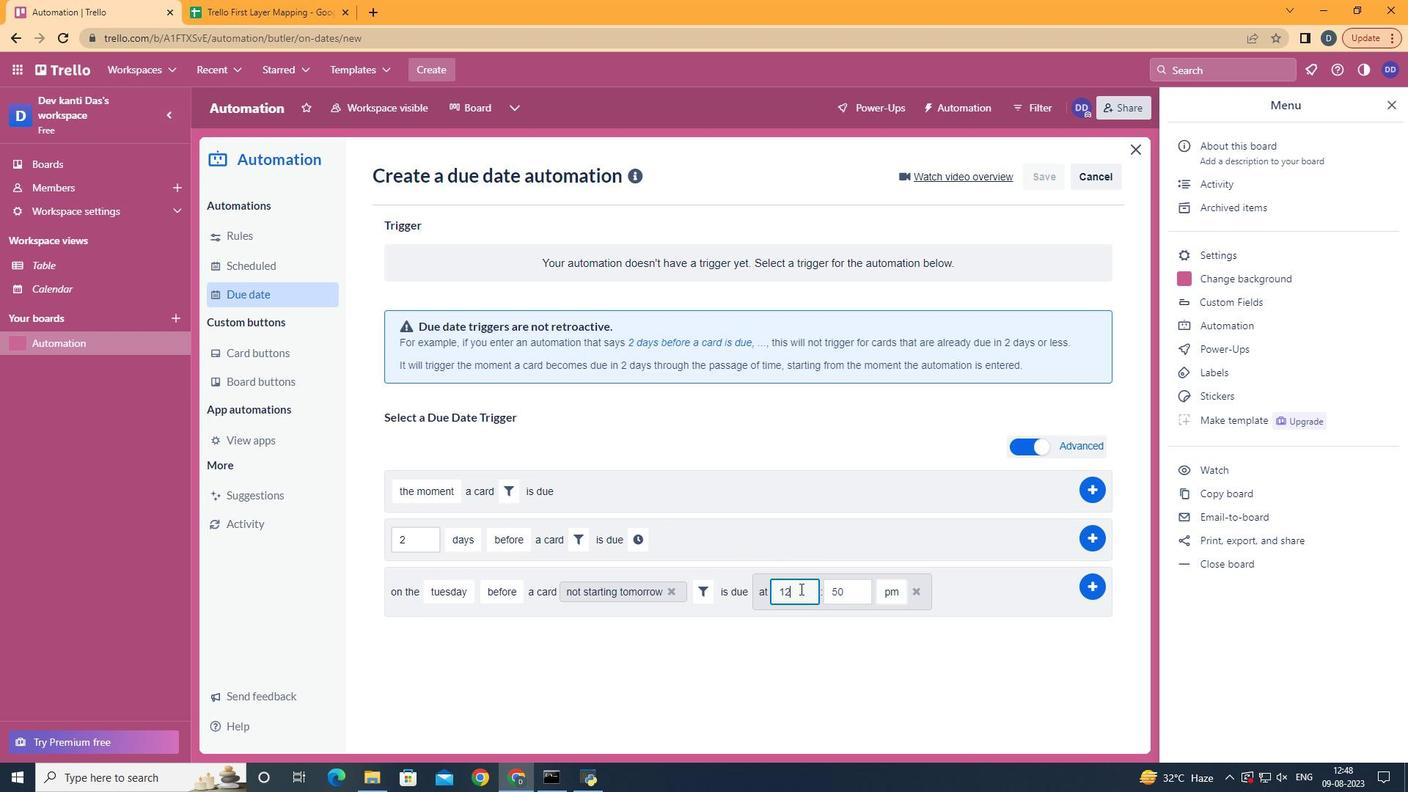 
Action: Mouse pressed left at (800, 588)
Screenshot: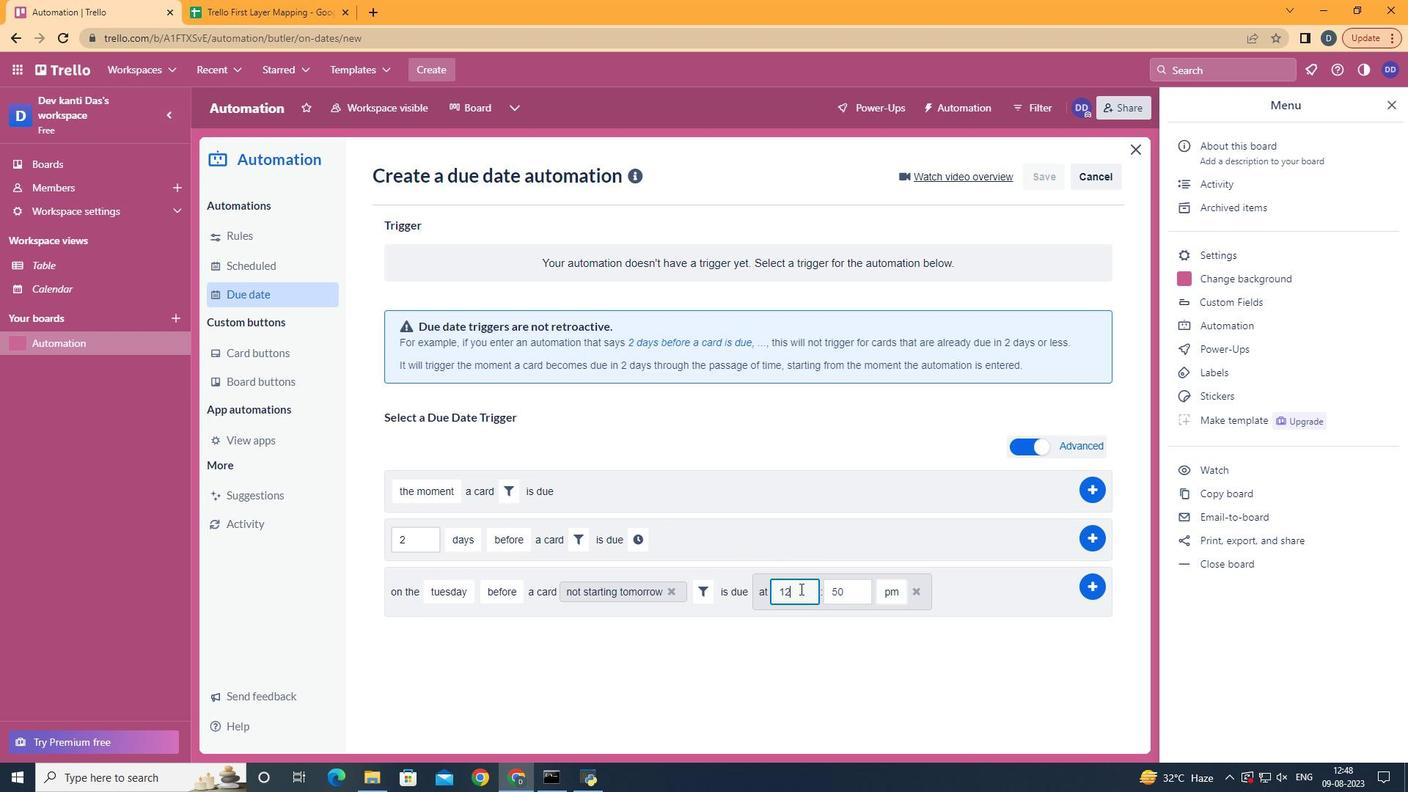 
Action: Key pressed <Key.backspace>1
Screenshot: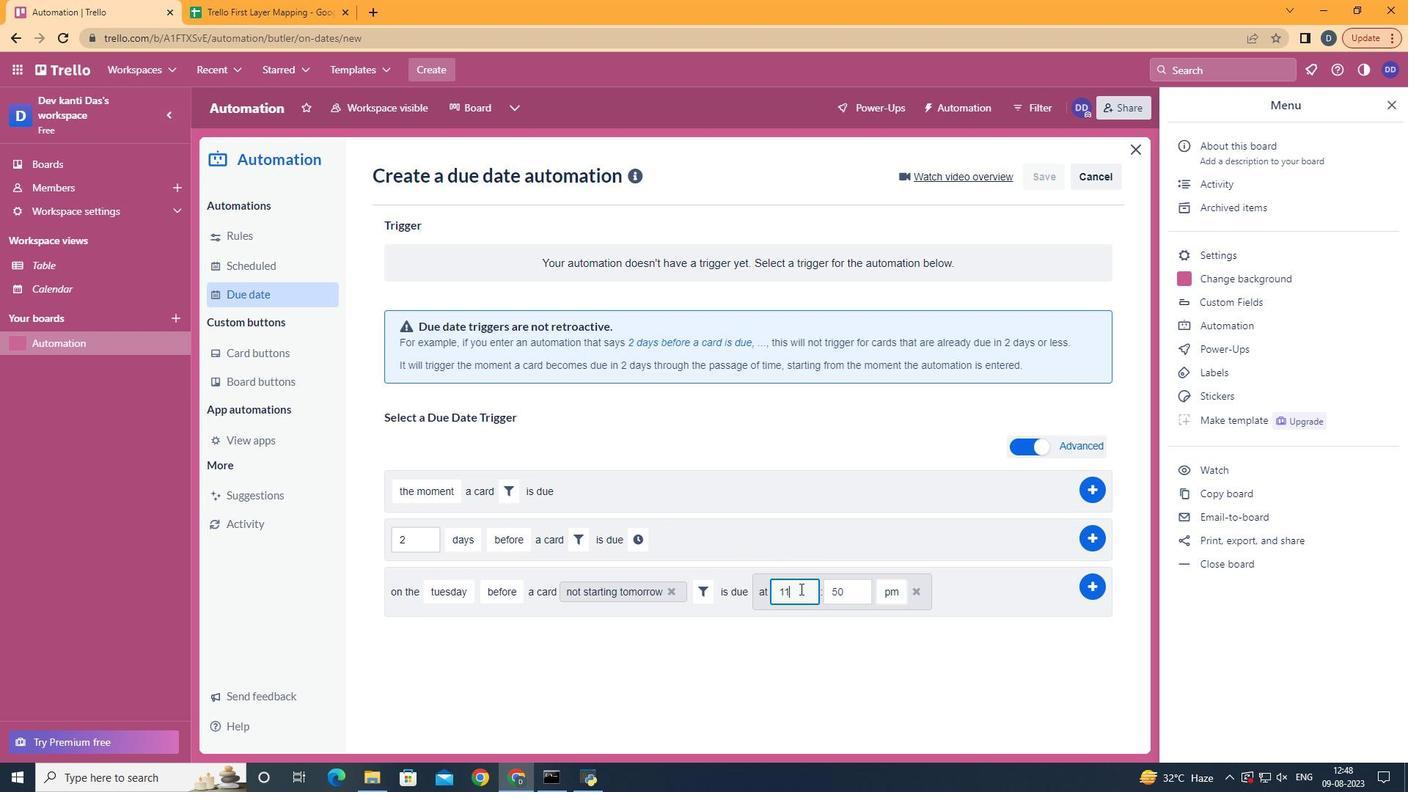 
Action: Mouse moved to (855, 588)
Screenshot: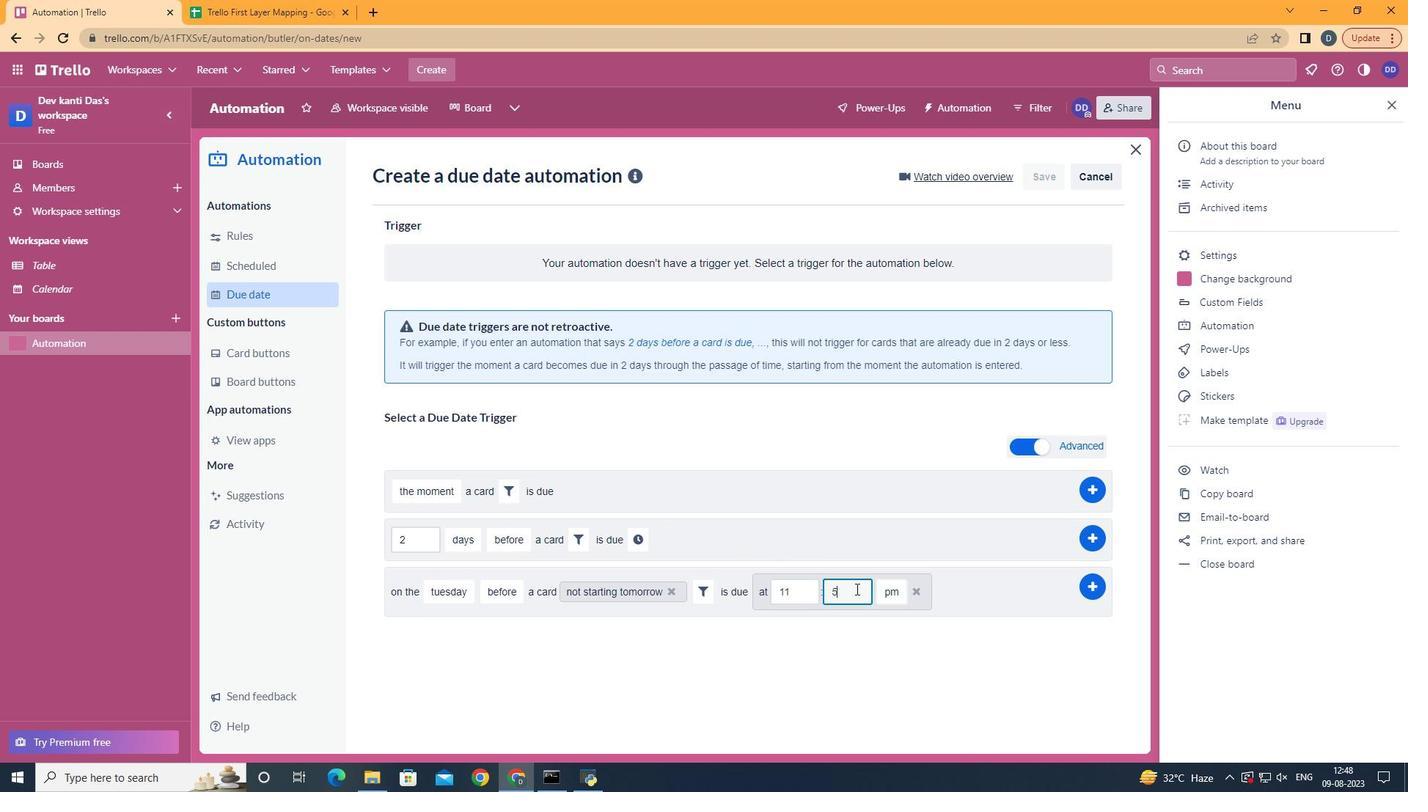 
Action: Mouse pressed left at (855, 588)
Screenshot: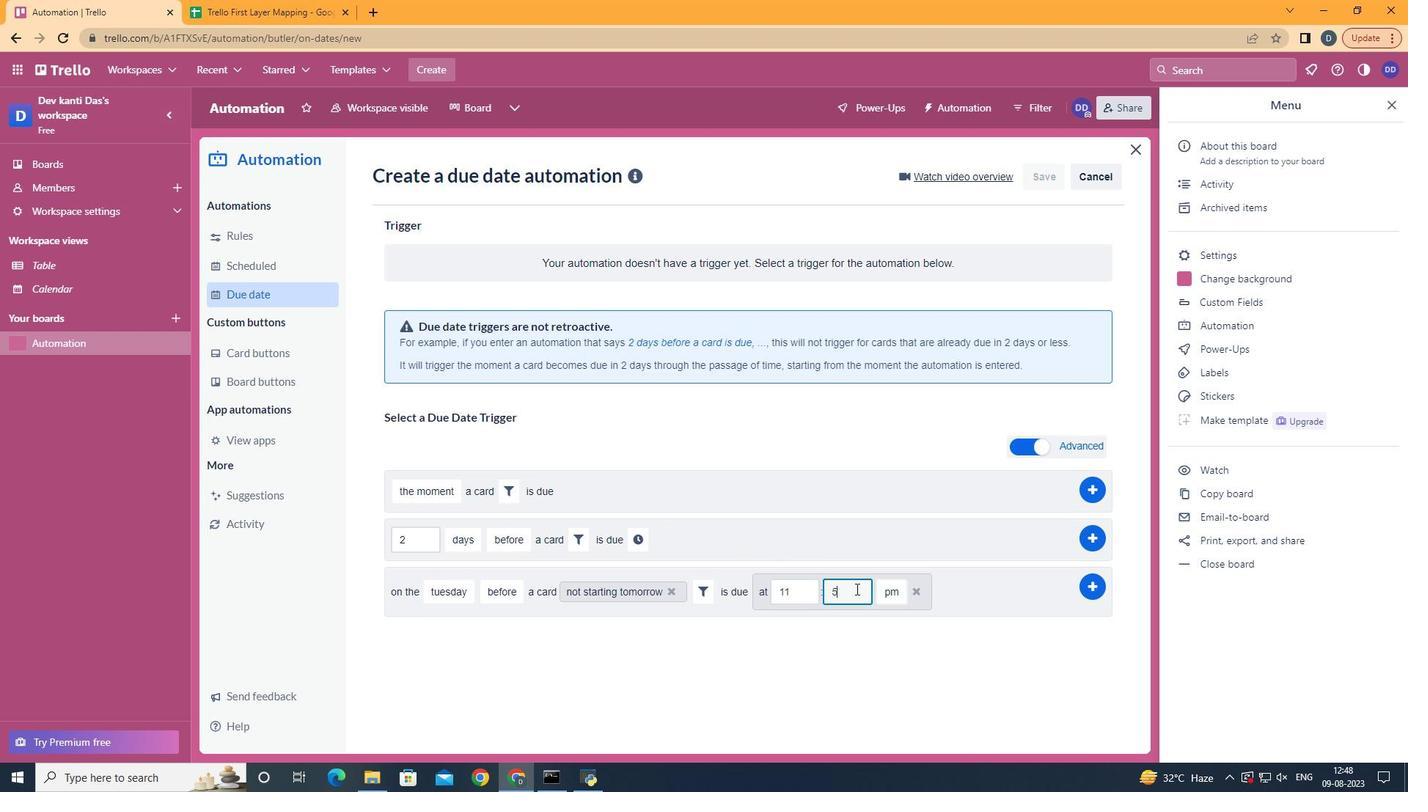 
Action: Key pressed <Key.backspace><Key.backspace>00
Screenshot: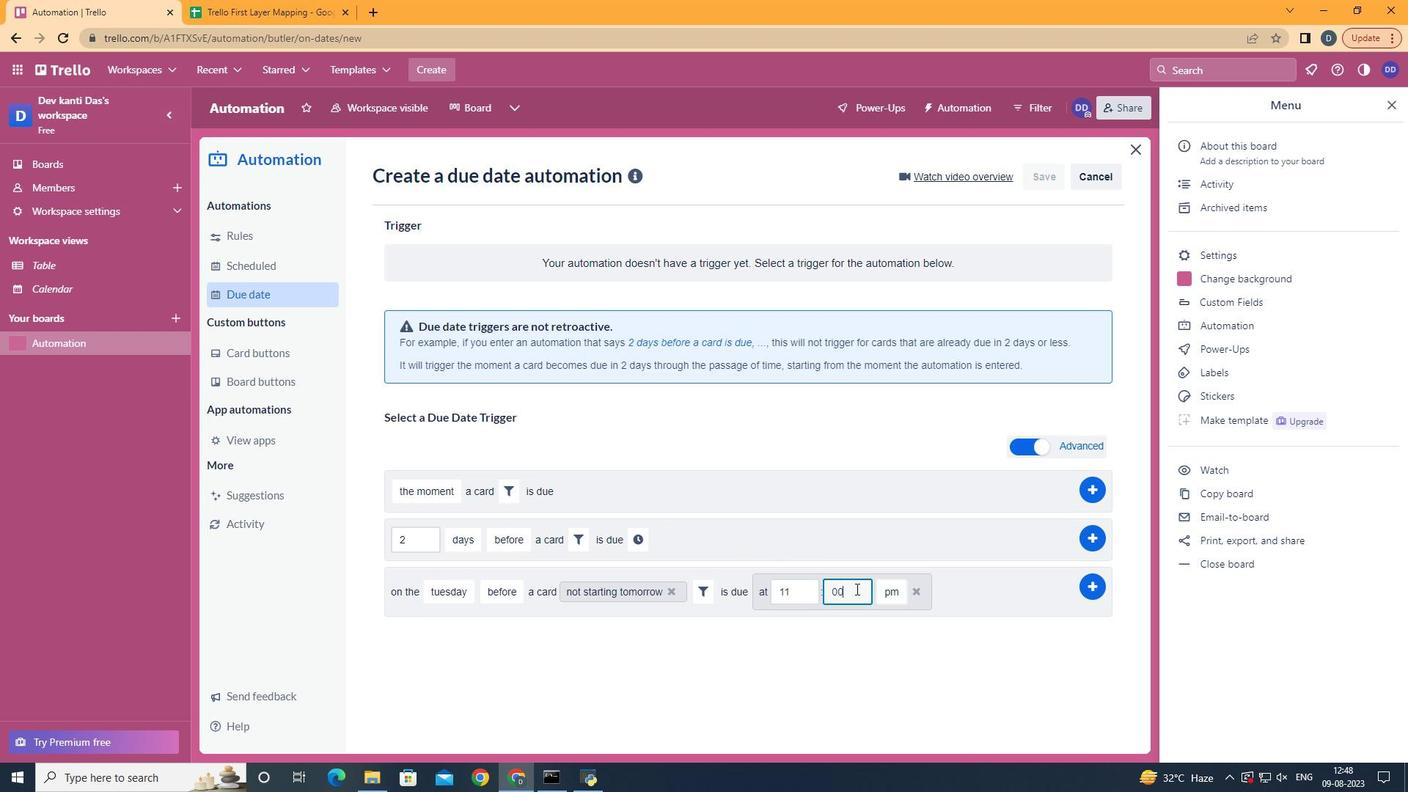 
Action: Mouse moved to (897, 626)
Screenshot: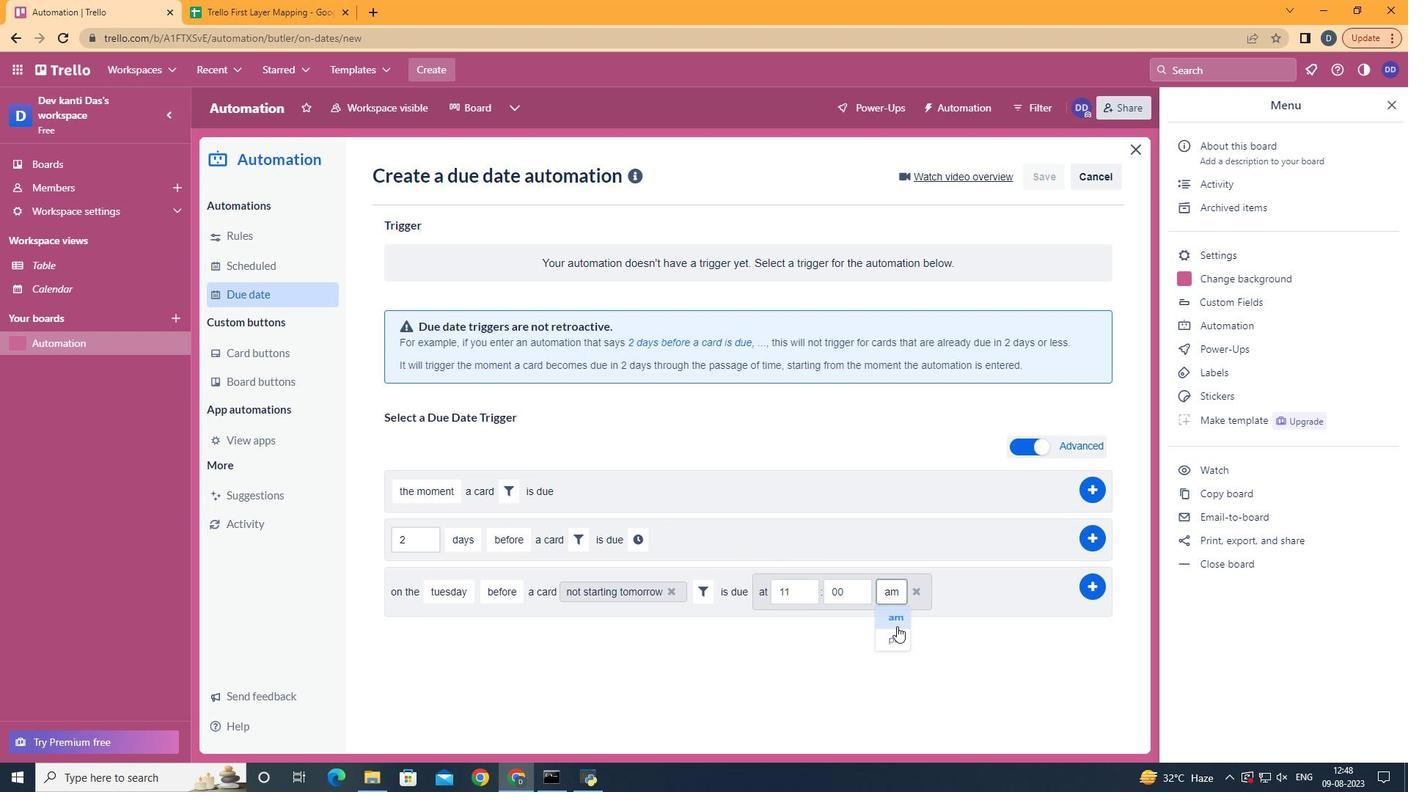 
Action: Mouse pressed left at (897, 626)
Screenshot: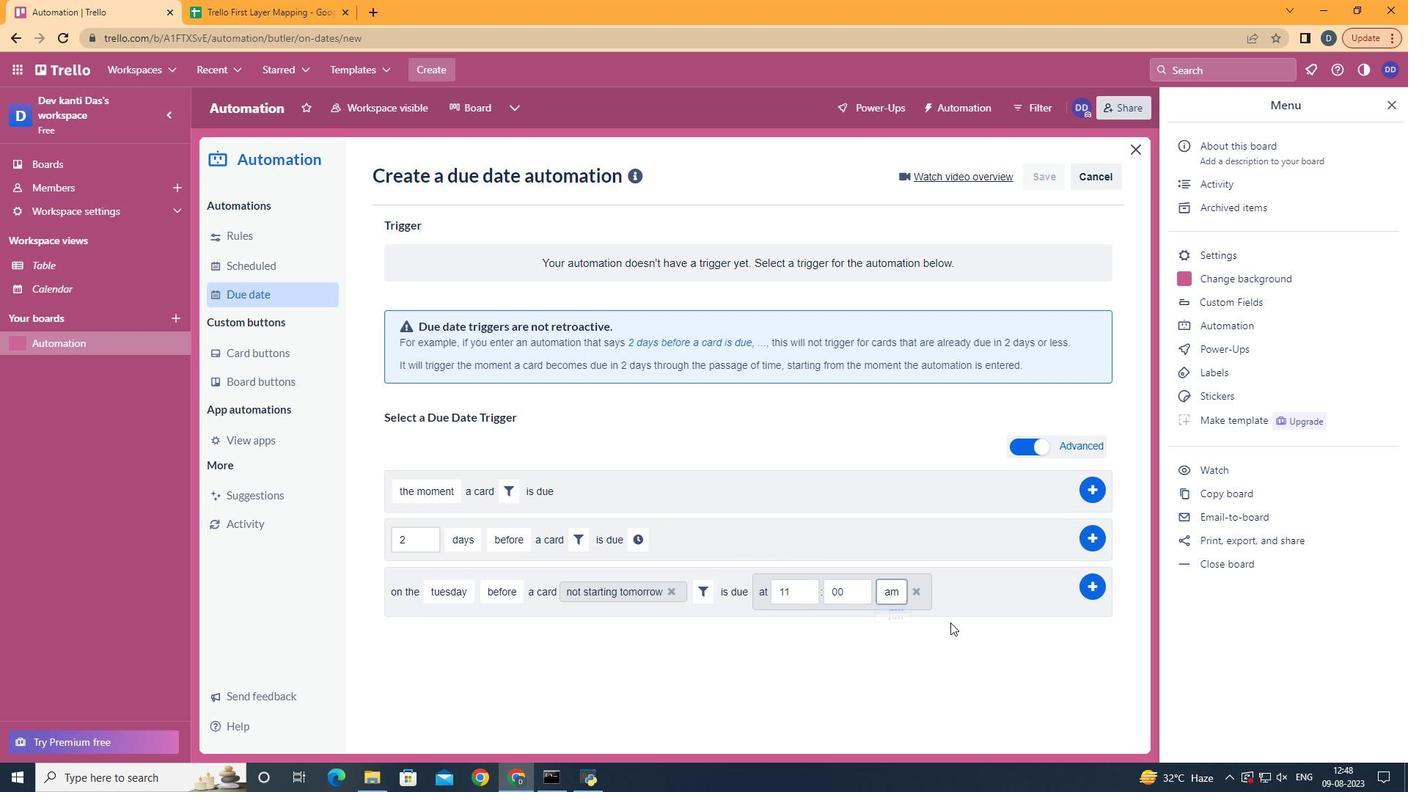 
Action: Mouse moved to (1092, 588)
Screenshot: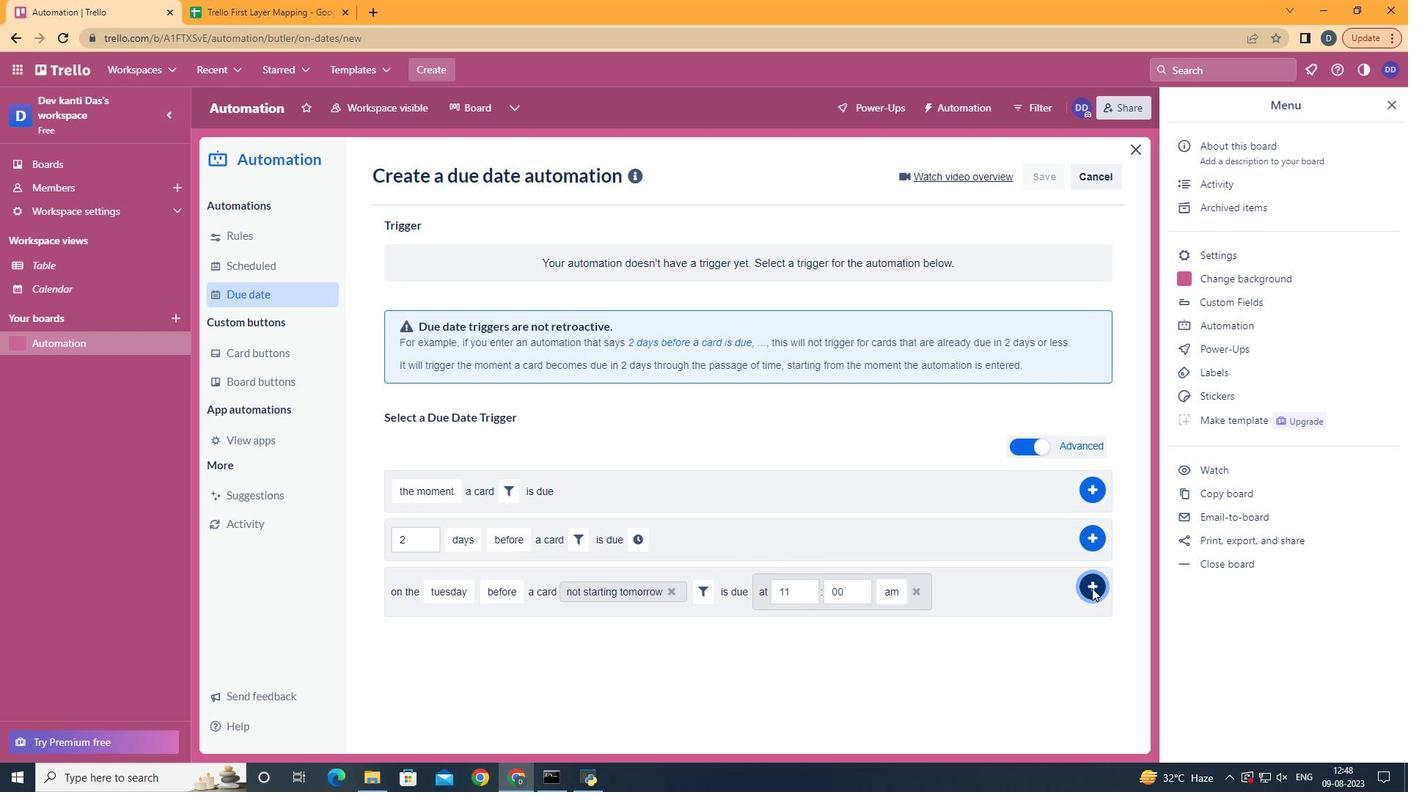 
Action: Mouse pressed left at (1092, 588)
Screenshot: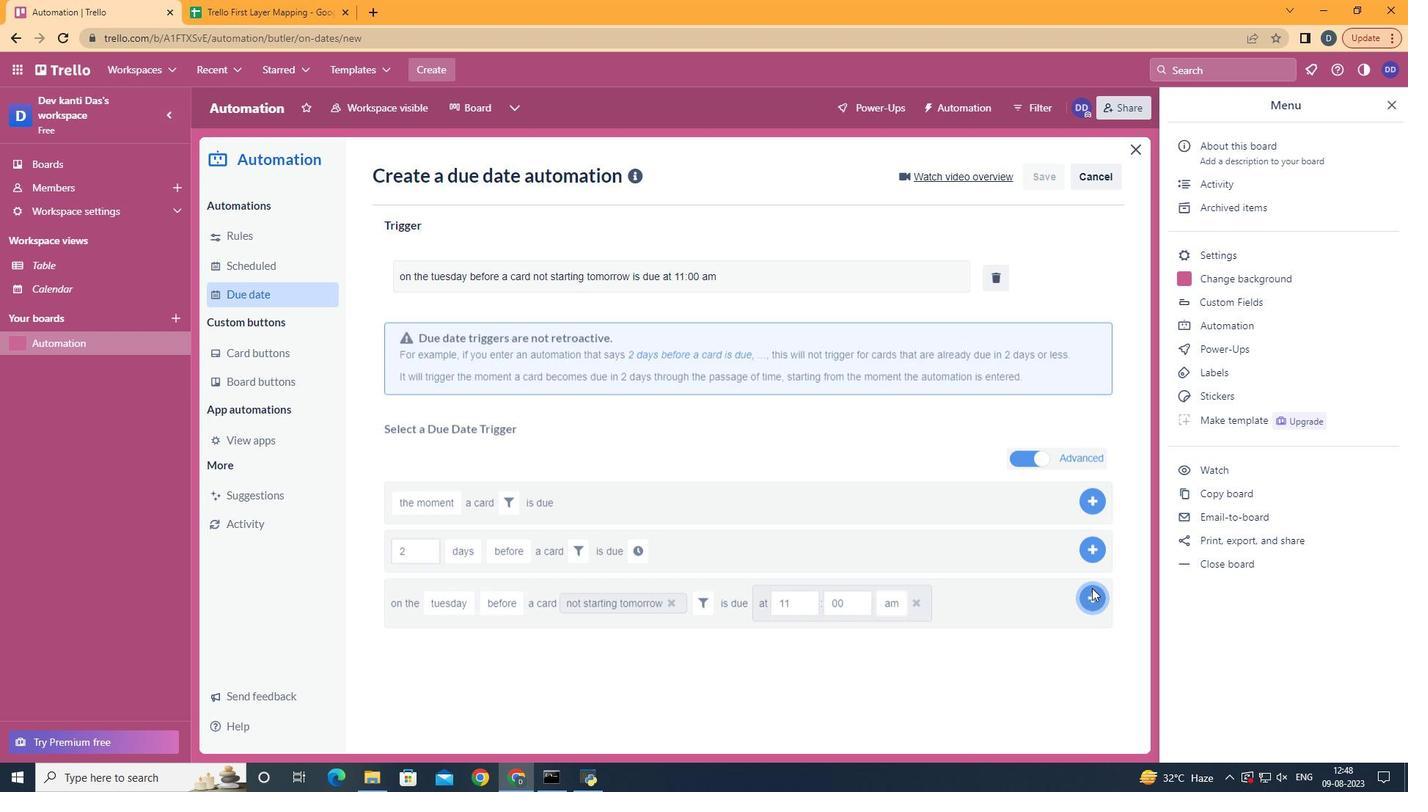 
Action: Mouse moved to (865, 334)
Screenshot: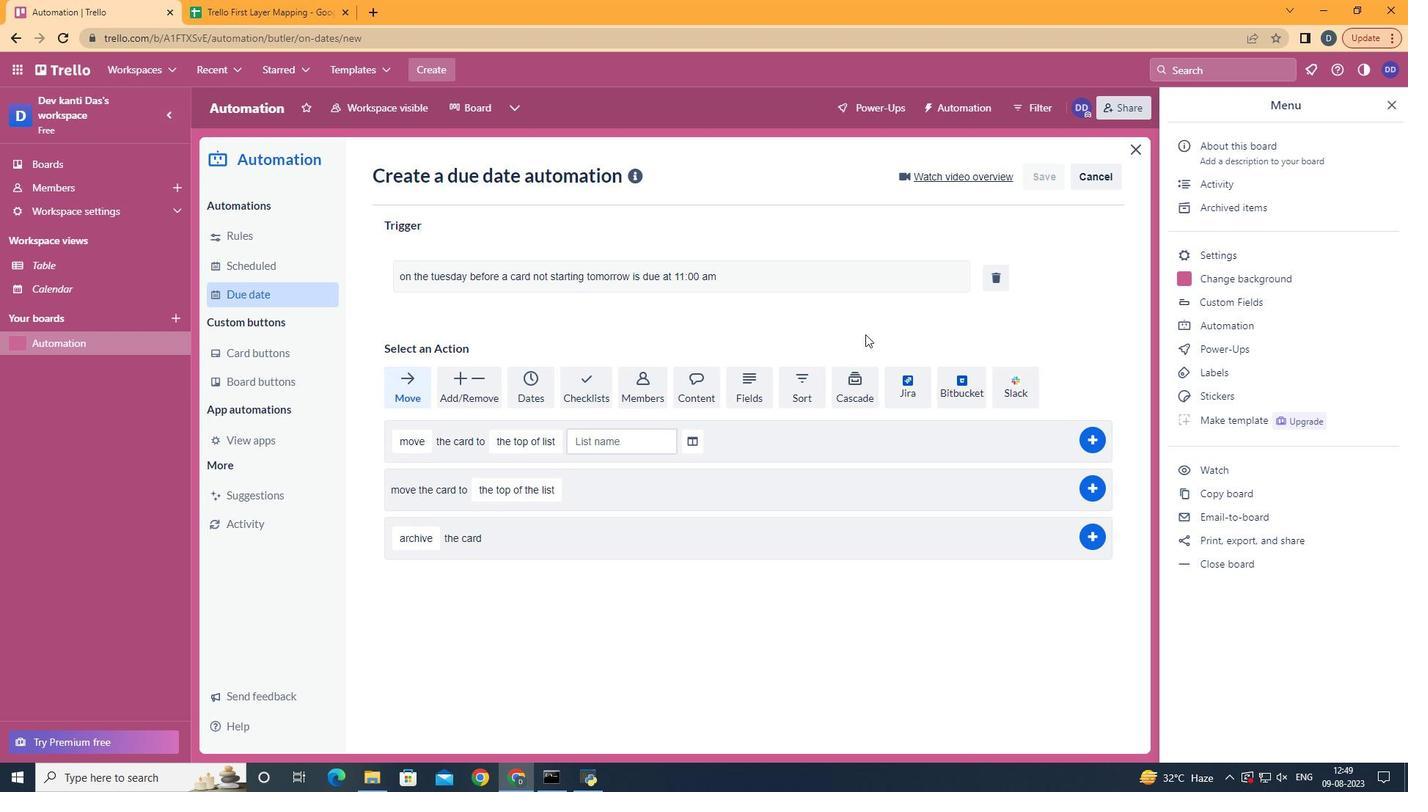 
